 Task: Create new customer invoice with Date Opened: 04-May-23, Select Customer: Trading Post Etc., Terms: Net 15. Make invoice entry for item-1 with Date: 04-May-23, Description: Olaplex No. 5 Bond Maintenance Conditioner (8.5 oz)
, Income Account: Income:Sales, Quantity: 2, Unit Price: 15.99, Sales Tax: Y, Sales Tax Included: N, Tax Table: Sales Tax. Make entry for item-2 with Date: 04-May-23, Description: Modal Long Pajama Set Charcoal Heather Gray Medium
, Income Account: Income:Sales, Quantity: 1, Unit Price: 6.29, Sales Tax: Y, Sales Tax Included: N, Tax Table: Sales Tax. Post Invoice with Post Date: 04-May-23, Post to Accounts: Assets:Accounts Receivable. Pay / Process Payment with Transaction Date: 18-May-23, Amount: 39.8, Transfer Account: Checking Account. Go to 'Print Invoice'. Save a pdf copy of the invoice.
Action: Mouse moved to (164, 29)
Screenshot: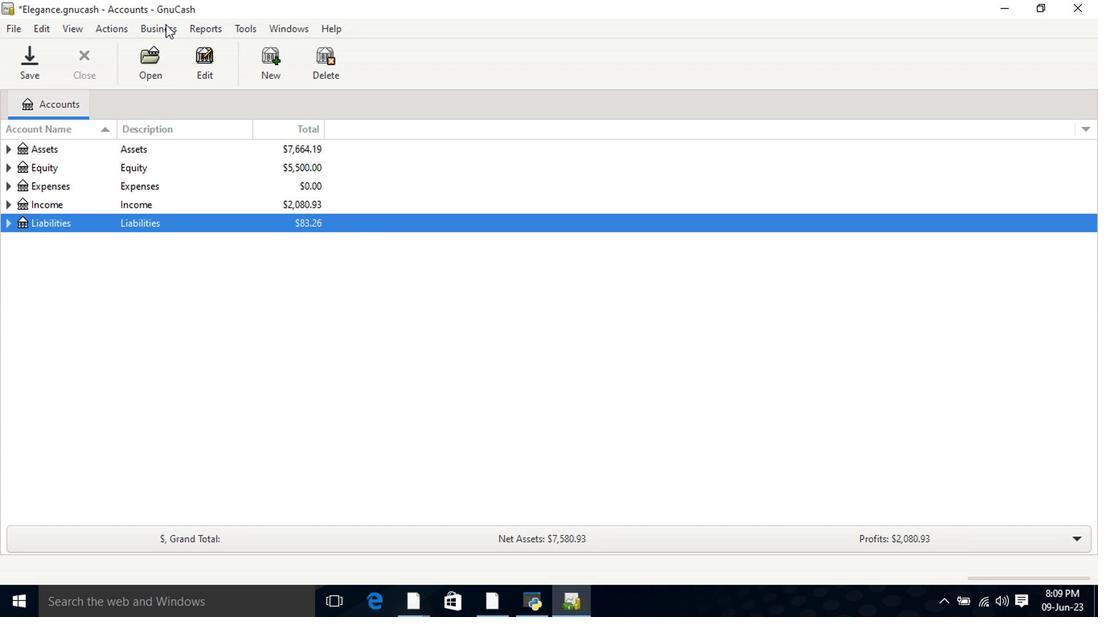 
Action: Mouse pressed left at (164, 29)
Screenshot: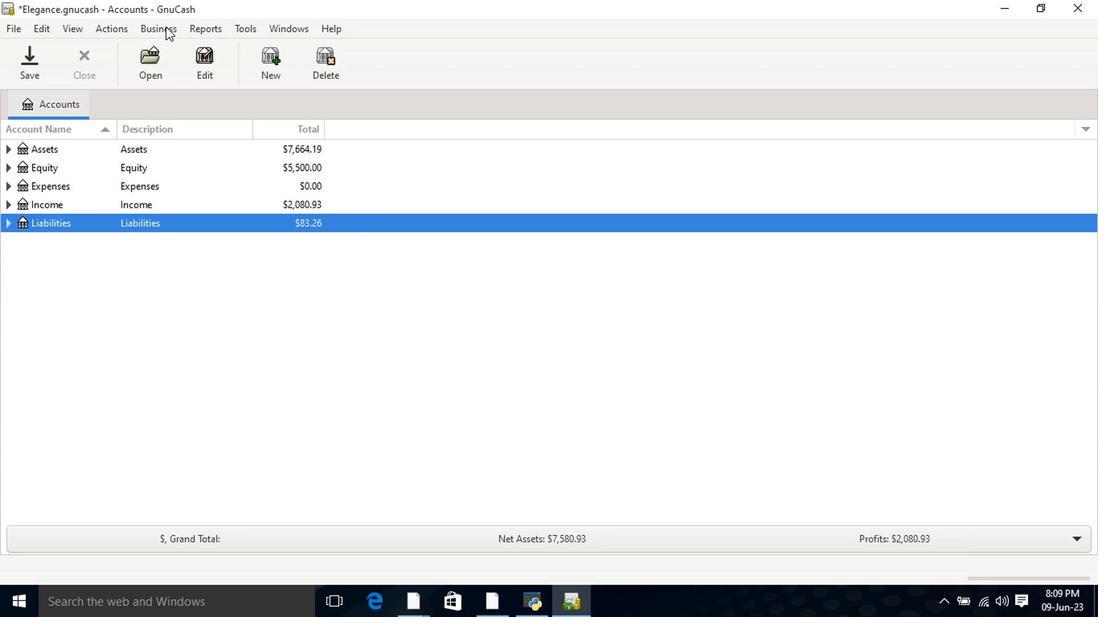 
Action: Mouse moved to (176, 46)
Screenshot: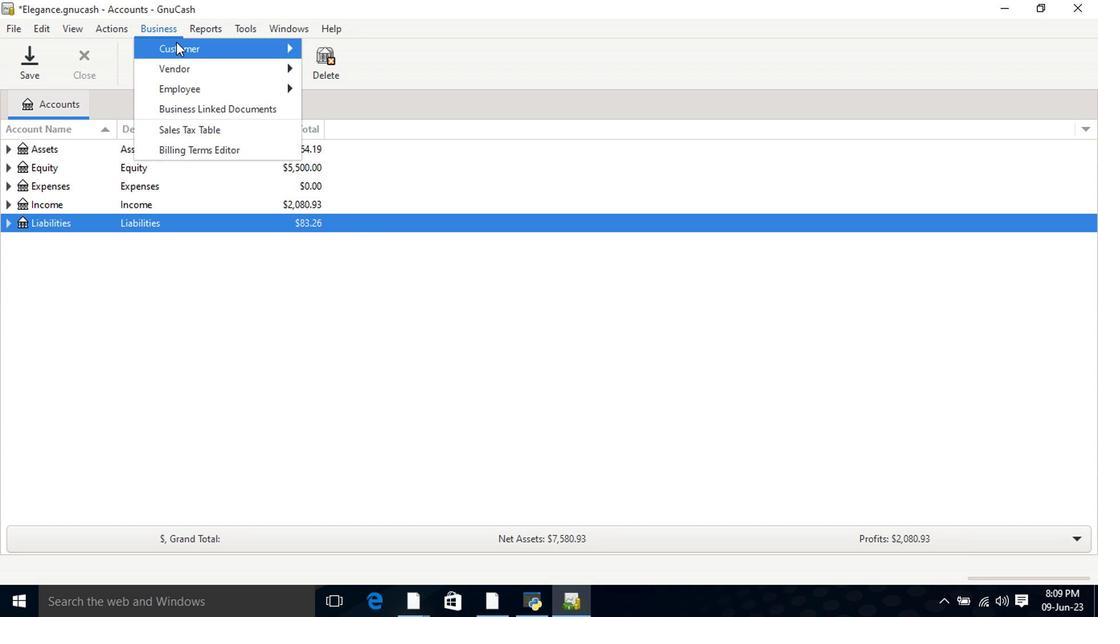 
Action: Mouse pressed left at (176, 46)
Screenshot: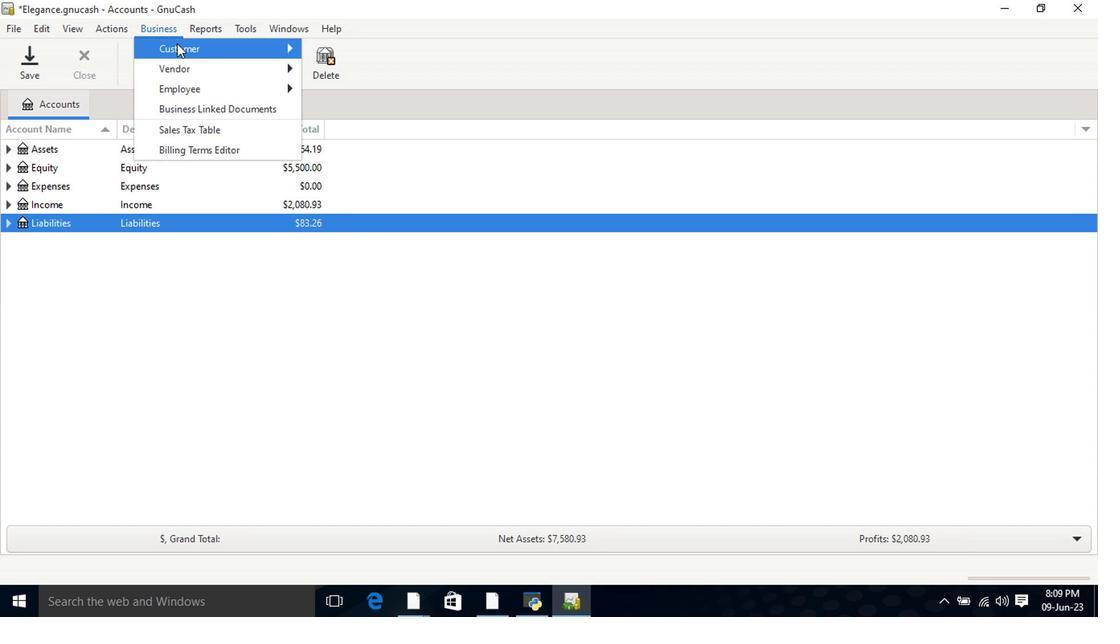 
Action: Mouse moved to (347, 109)
Screenshot: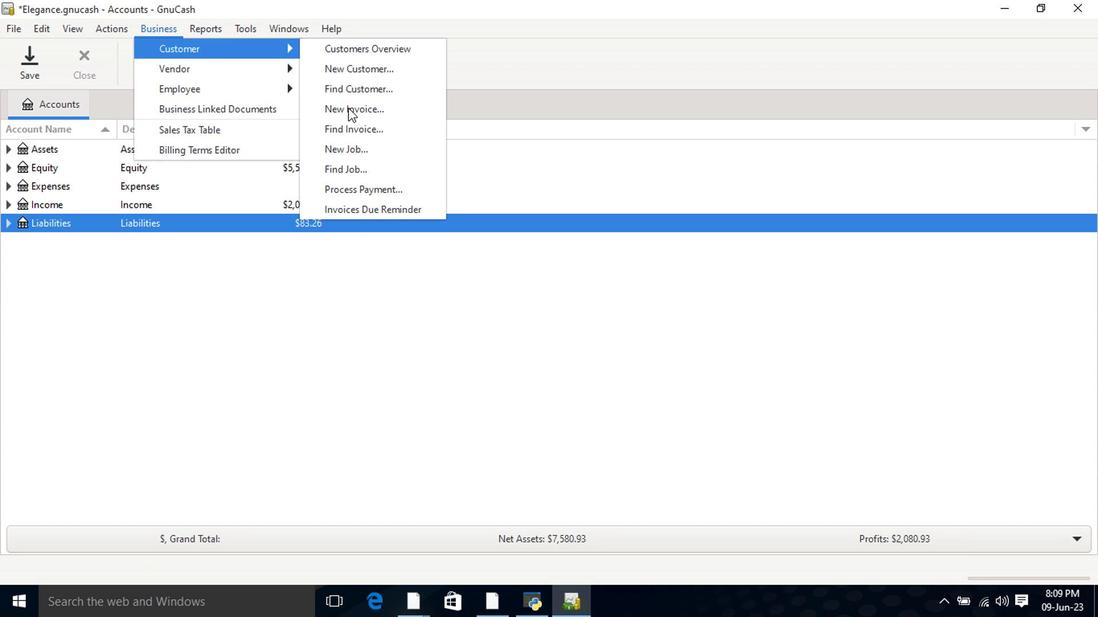 
Action: Mouse pressed left at (347, 109)
Screenshot: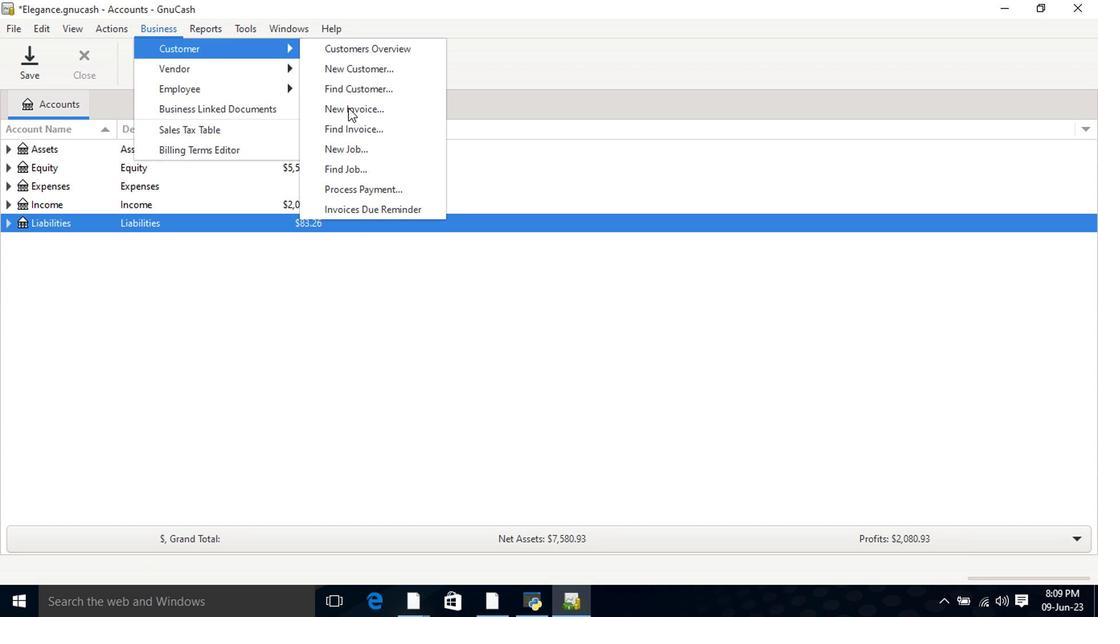 
Action: Mouse moved to (654, 243)
Screenshot: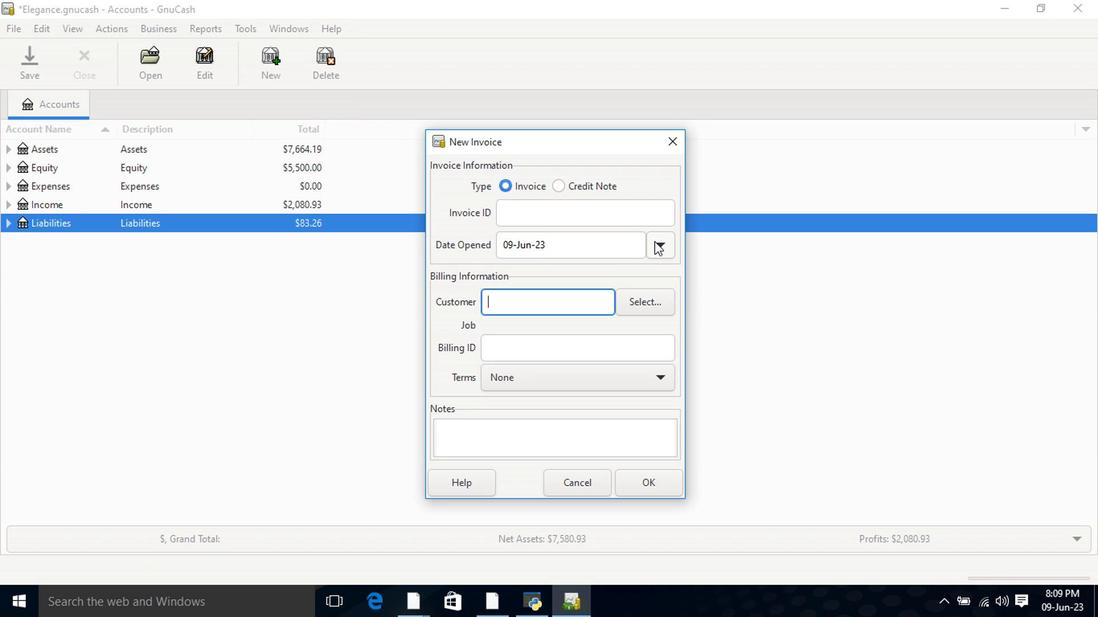 
Action: Mouse pressed left at (654, 243)
Screenshot: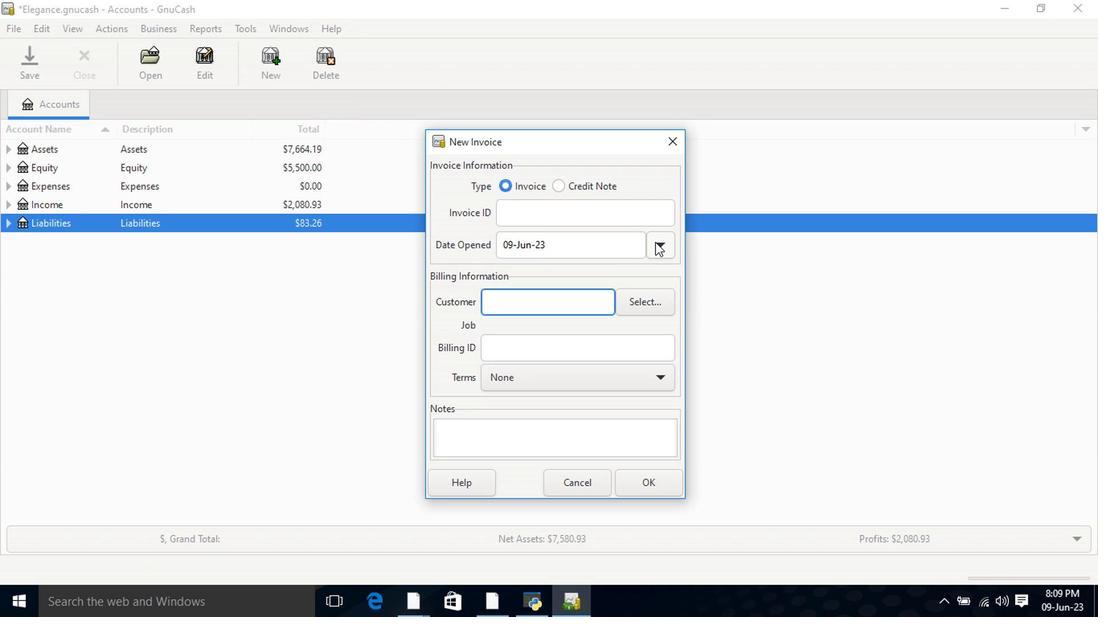 
Action: Mouse moved to (532, 272)
Screenshot: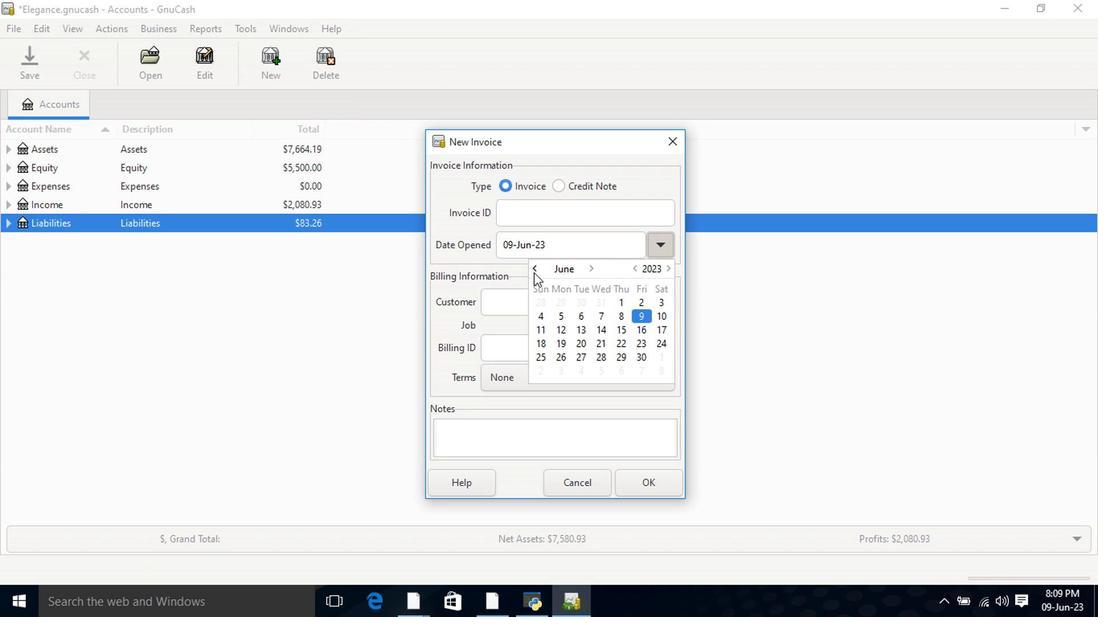 
Action: Mouse pressed left at (532, 272)
Screenshot: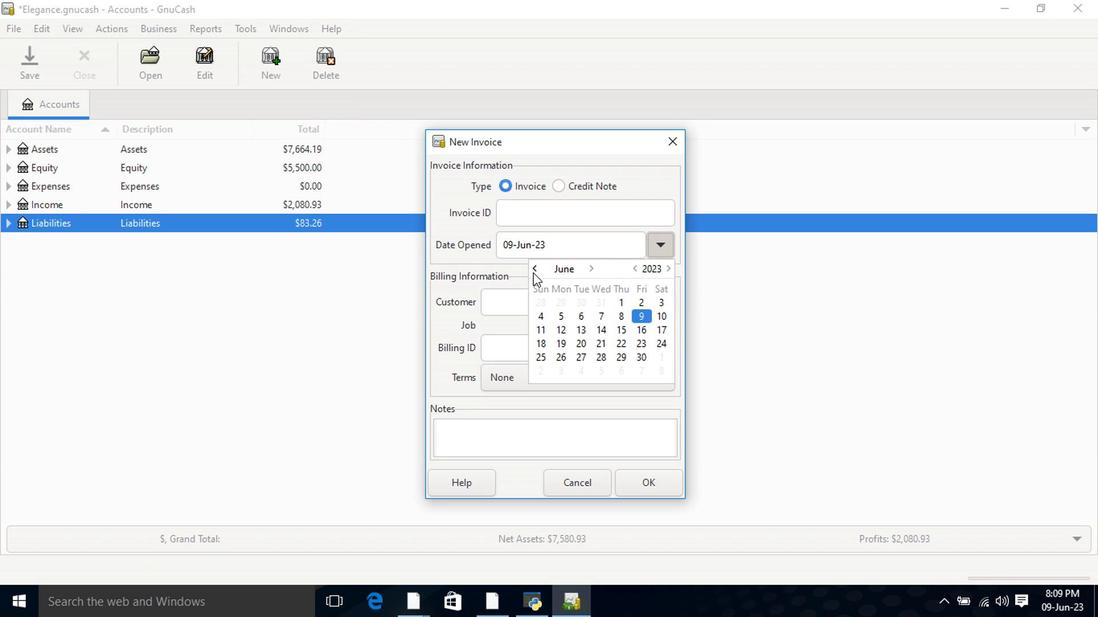 
Action: Mouse moved to (614, 301)
Screenshot: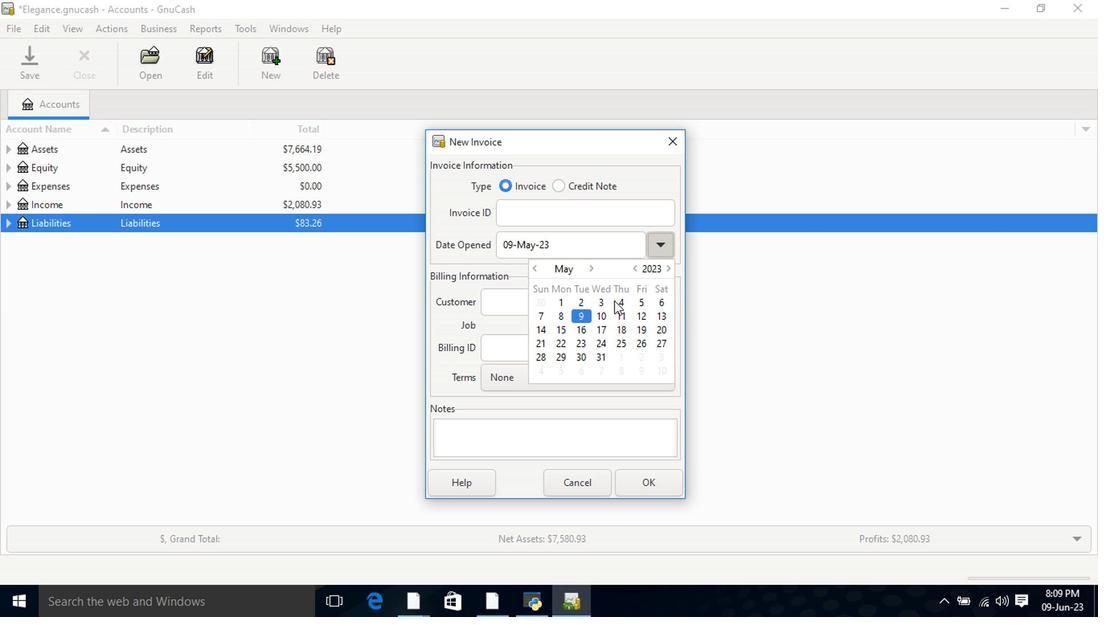 
Action: Mouse pressed left at (614, 301)
Screenshot: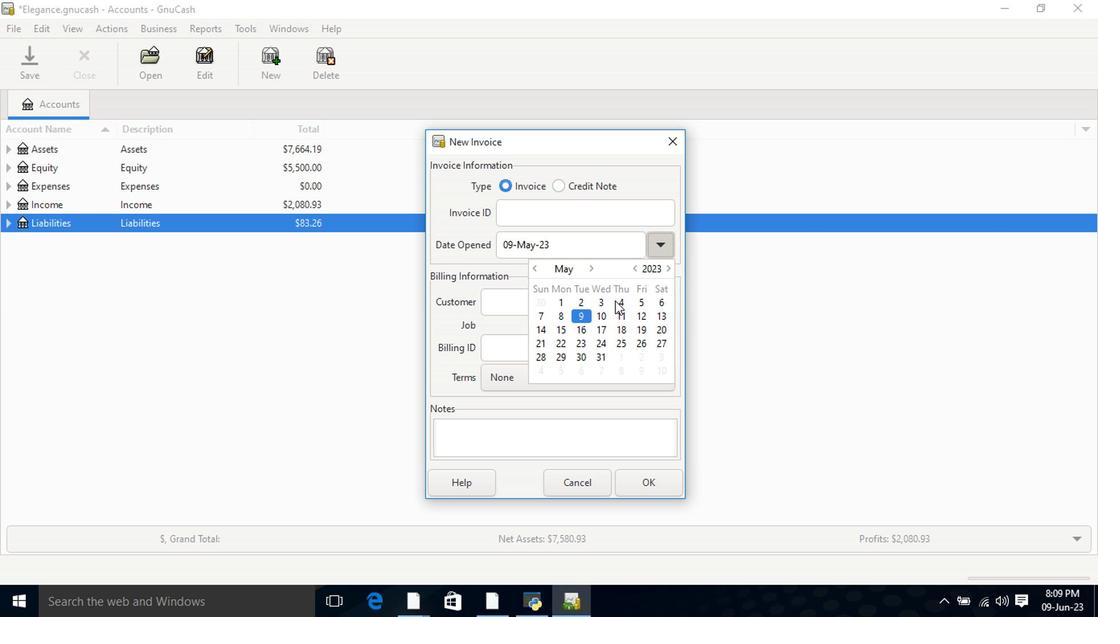 
Action: Mouse pressed left at (614, 301)
Screenshot: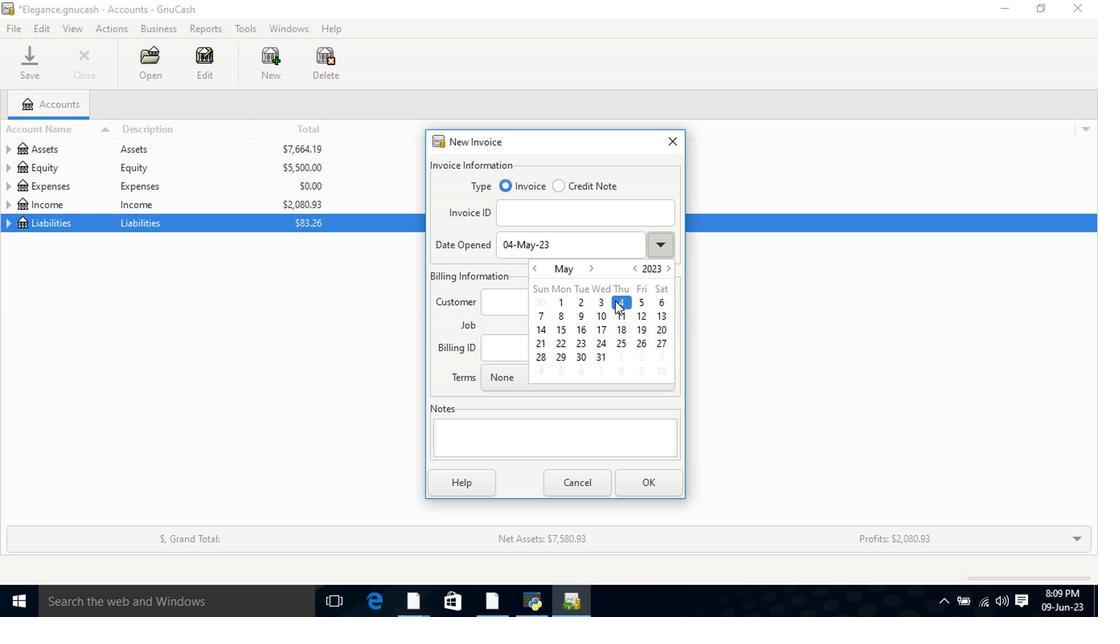 
Action: Mouse moved to (567, 307)
Screenshot: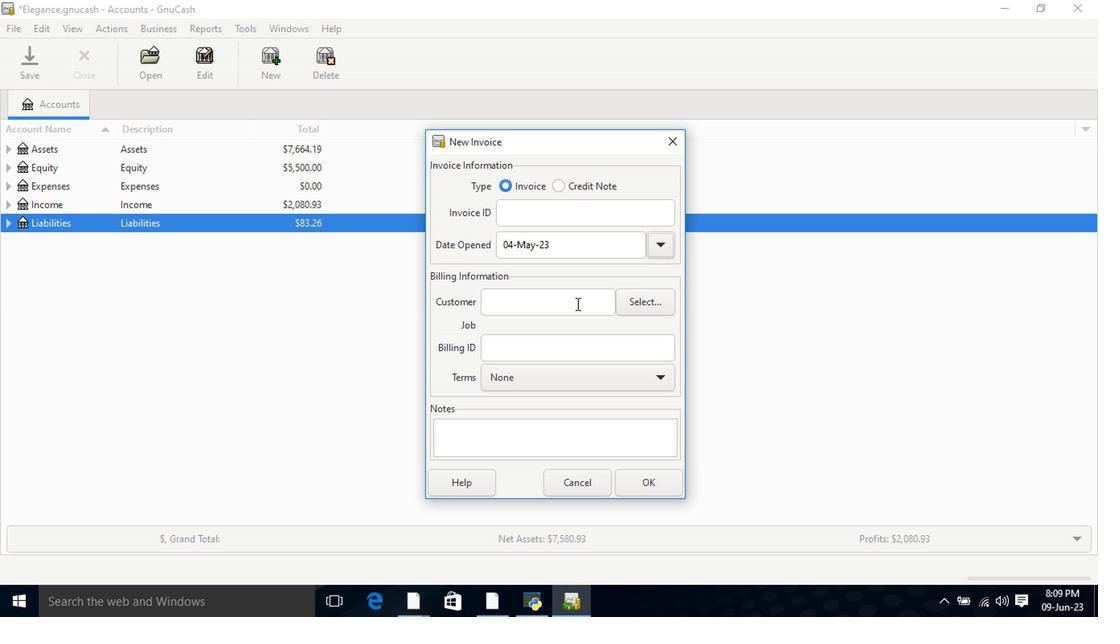 
Action: Mouse pressed left at (567, 307)
Screenshot: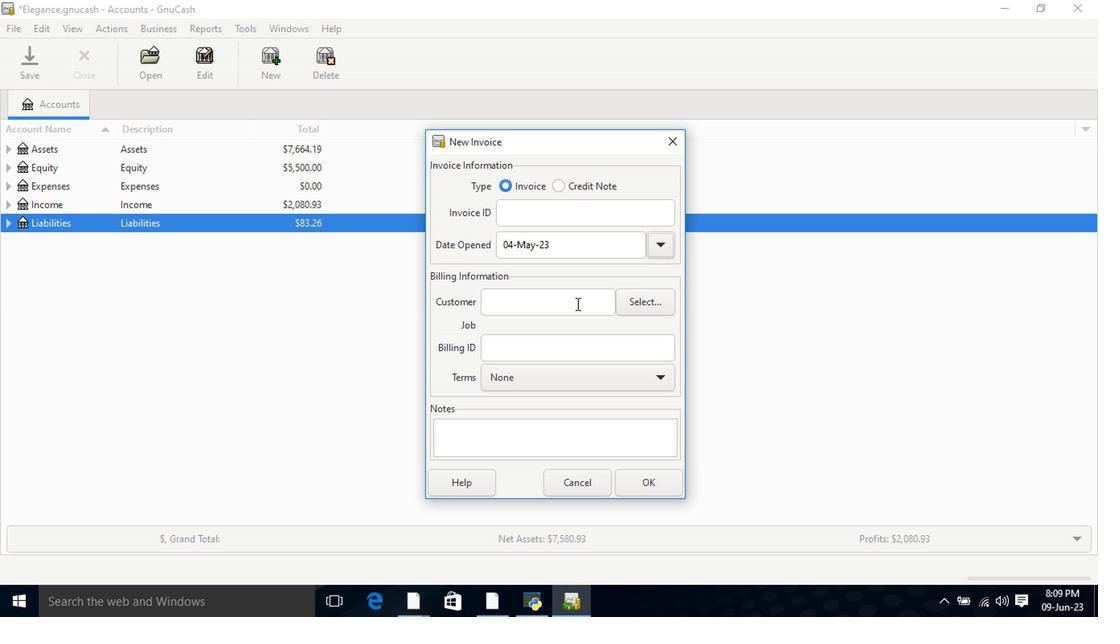 
Action: Key pressed <Key.shift>Tra
Screenshot: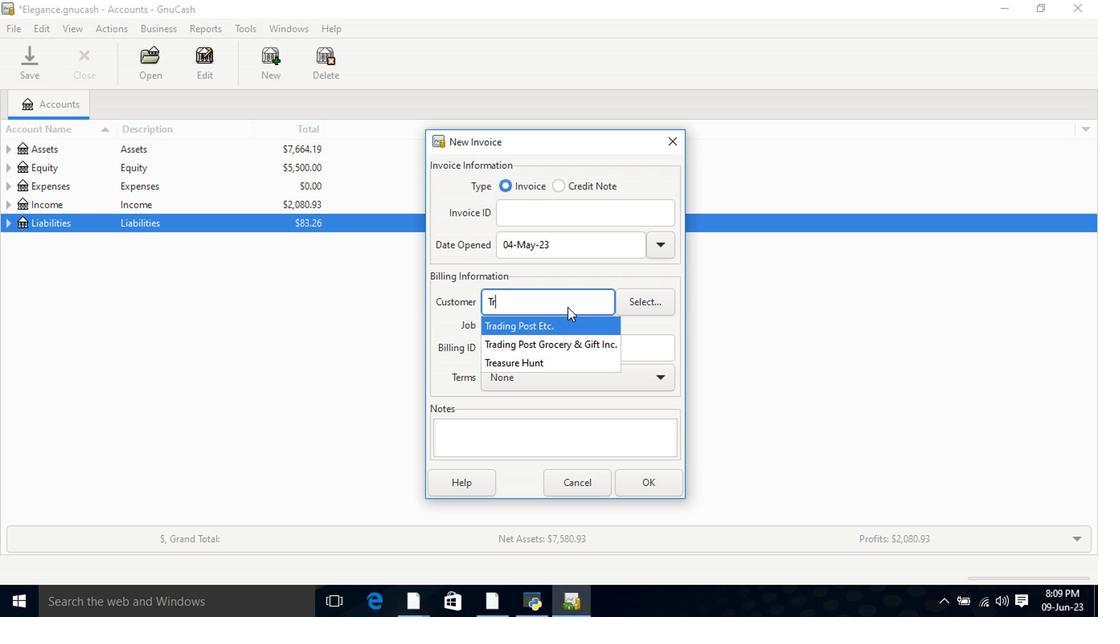
Action: Mouse moved to (560, 320)
Screenshot: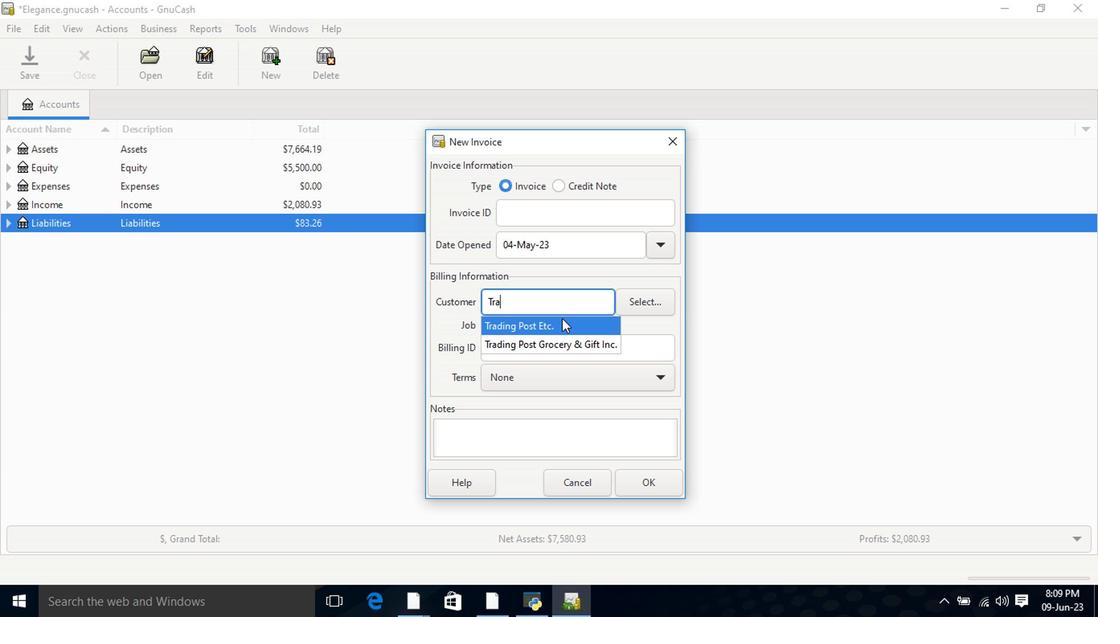 
Action: Mouse pressed left at (560, 320)
Screenshot: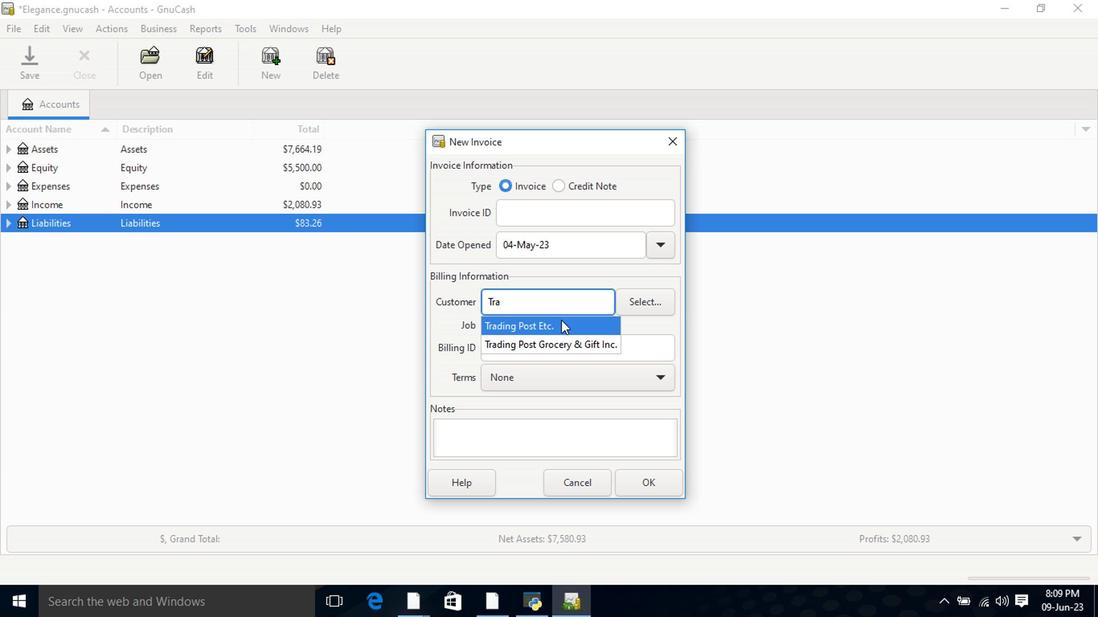 
Action: Mouse moved to (545, 389)
Screenshot: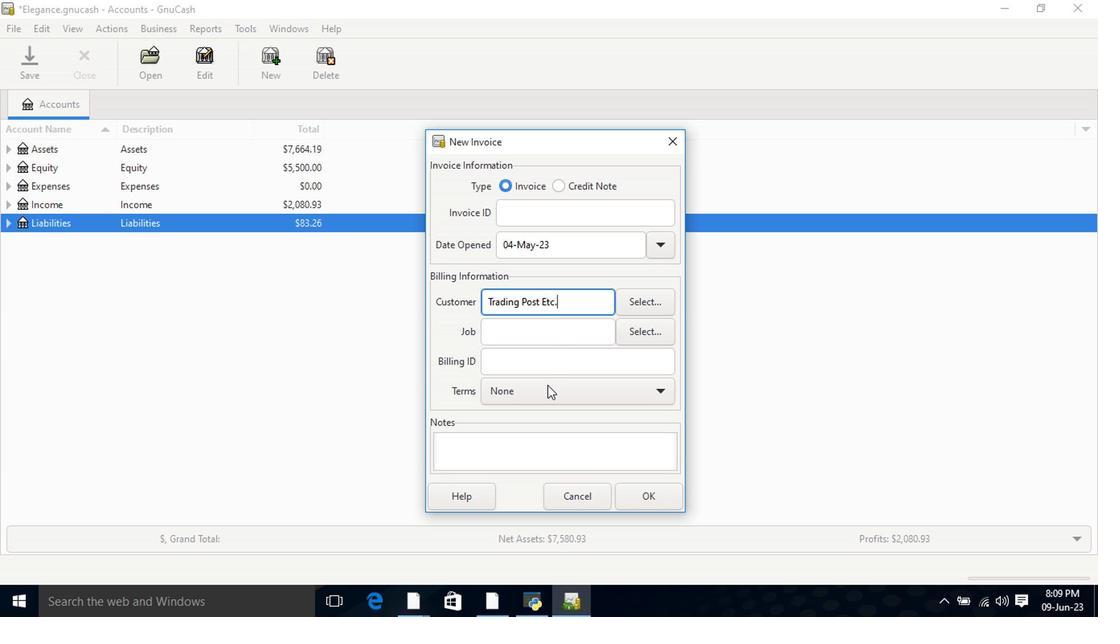 
Action: Mouse pressed left at (545, 389)
Screenshot: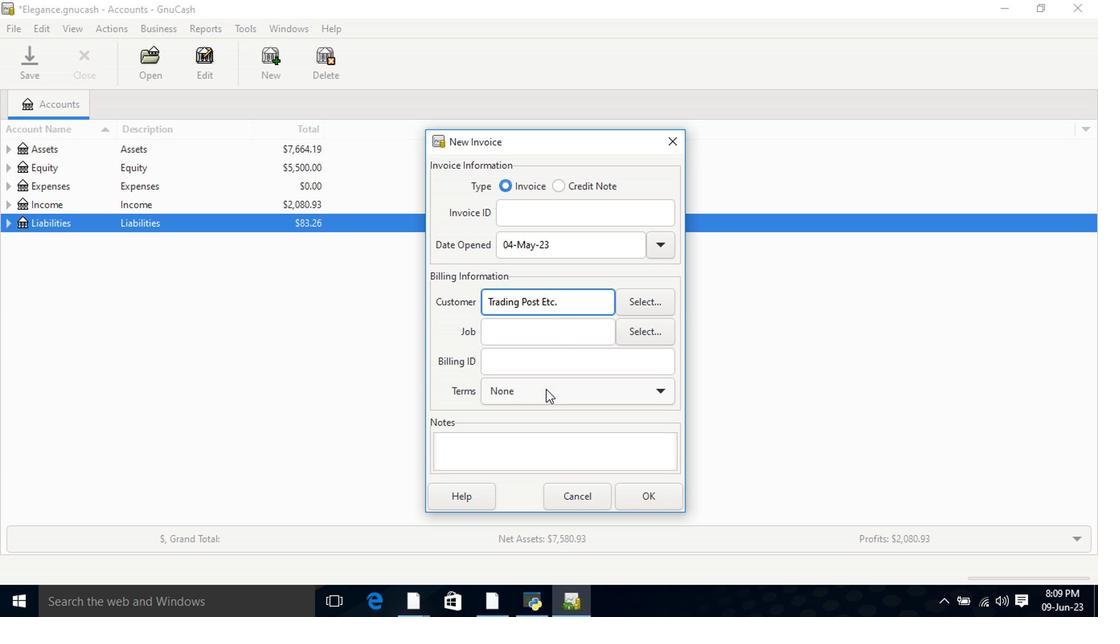 
Action: Mouse moved to (541, 415)
Screenshot: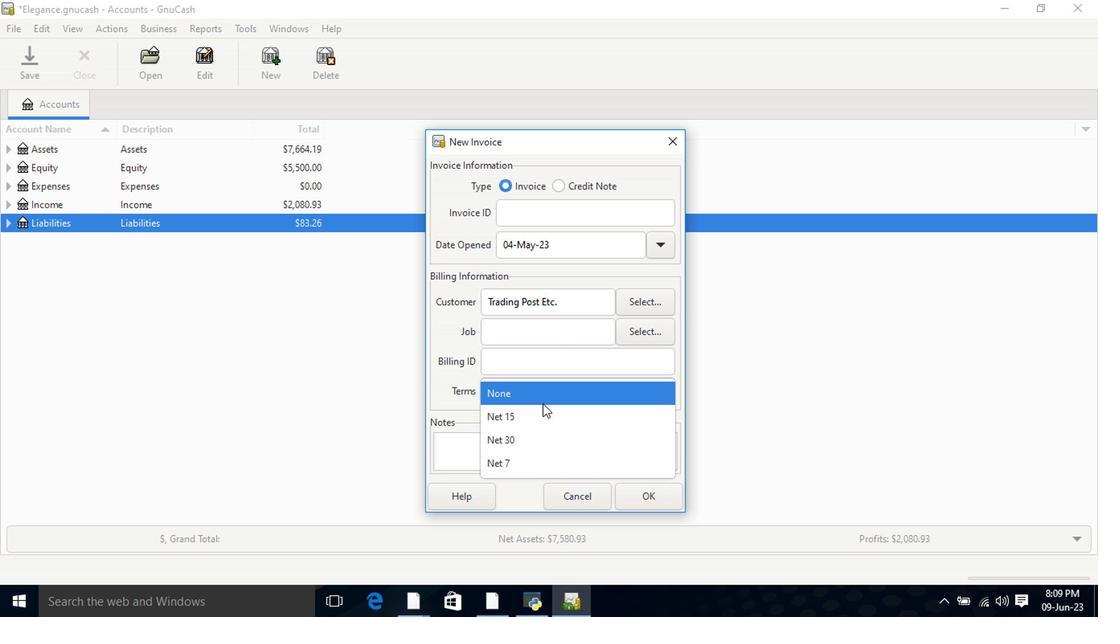 
Action: Mouse pressed left at (541, 415)
Screenshot: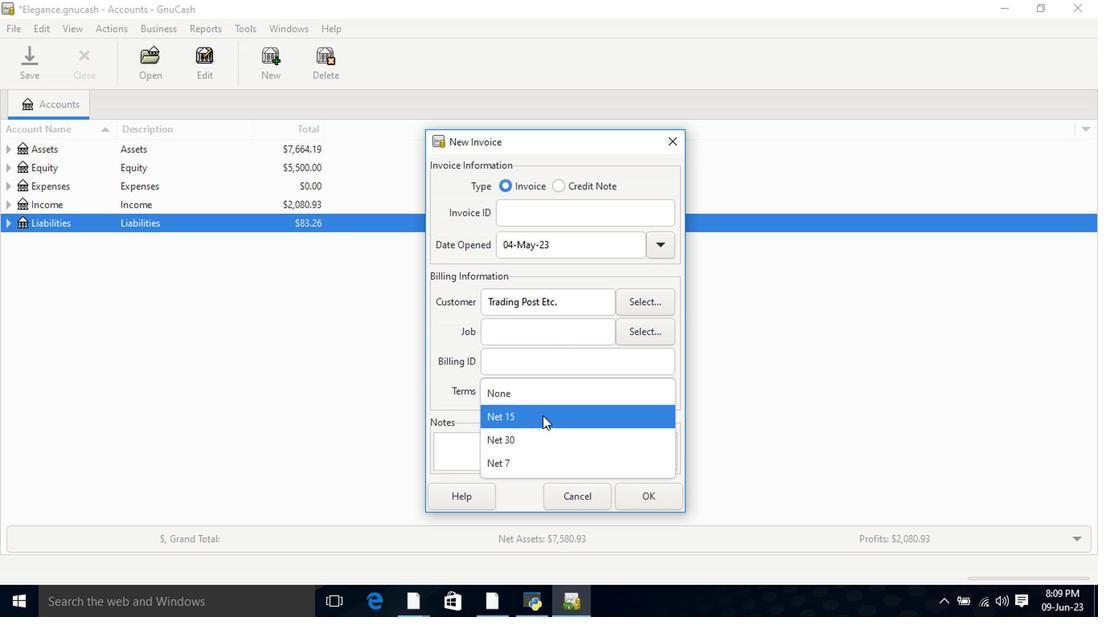 
Action: Mouse moved to (633, 498)
Screenshot: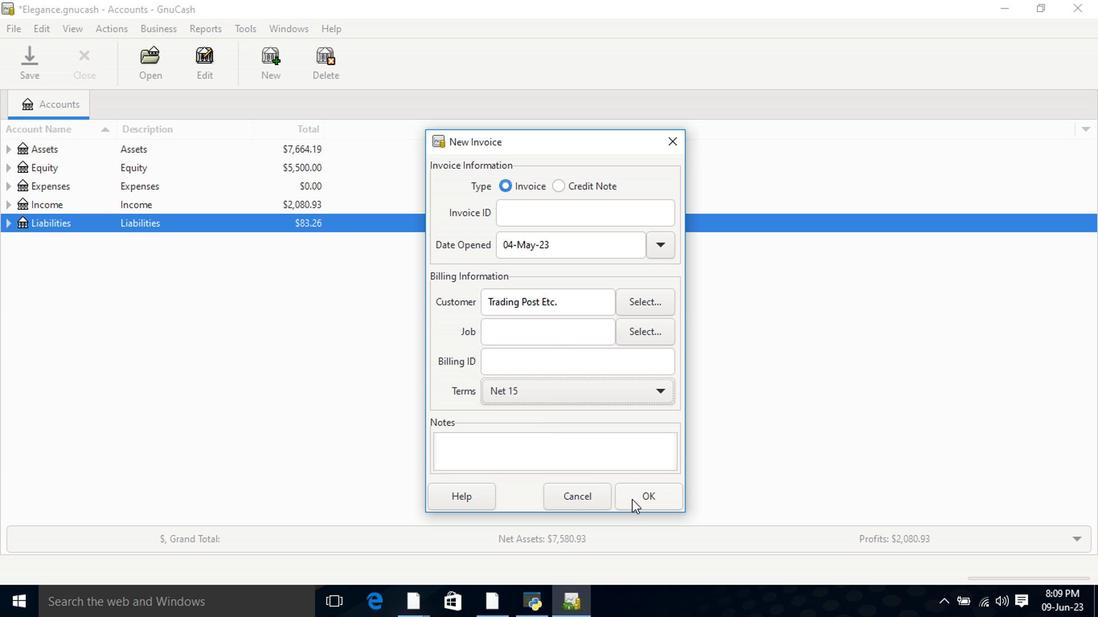 
Action: Mouse pressed left at (633, 498)
Screenshot: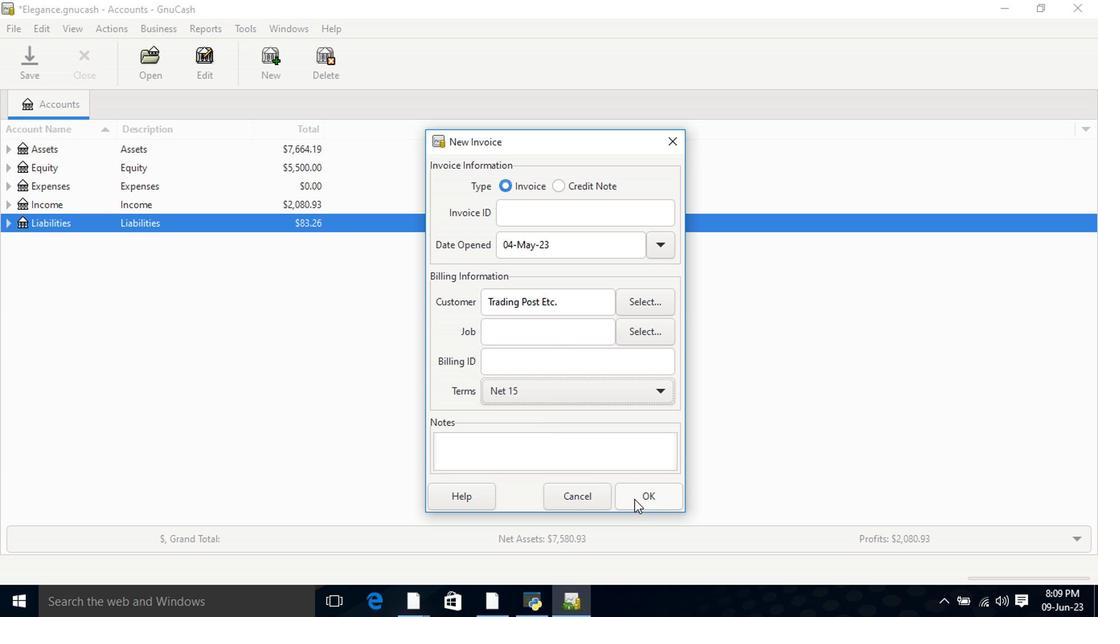 
Action: Mouse moved to (70, 314)
Screenshot: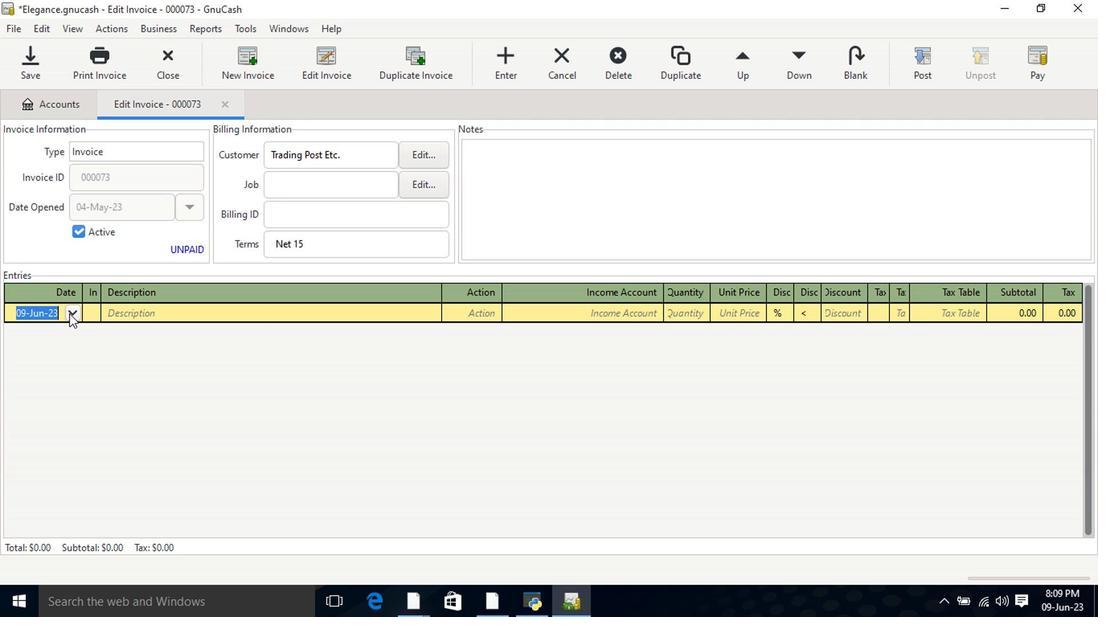
Action: Mouse pressed left at (70, 314)
Screenshot: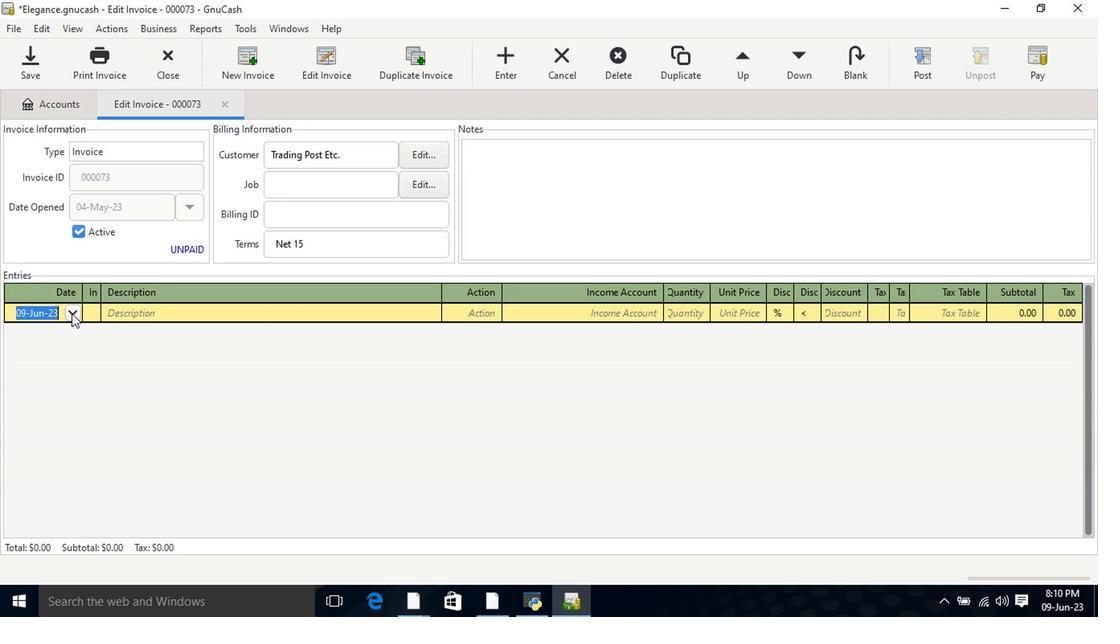 
Action: Mouse moved to (13, 337)
Screenshot: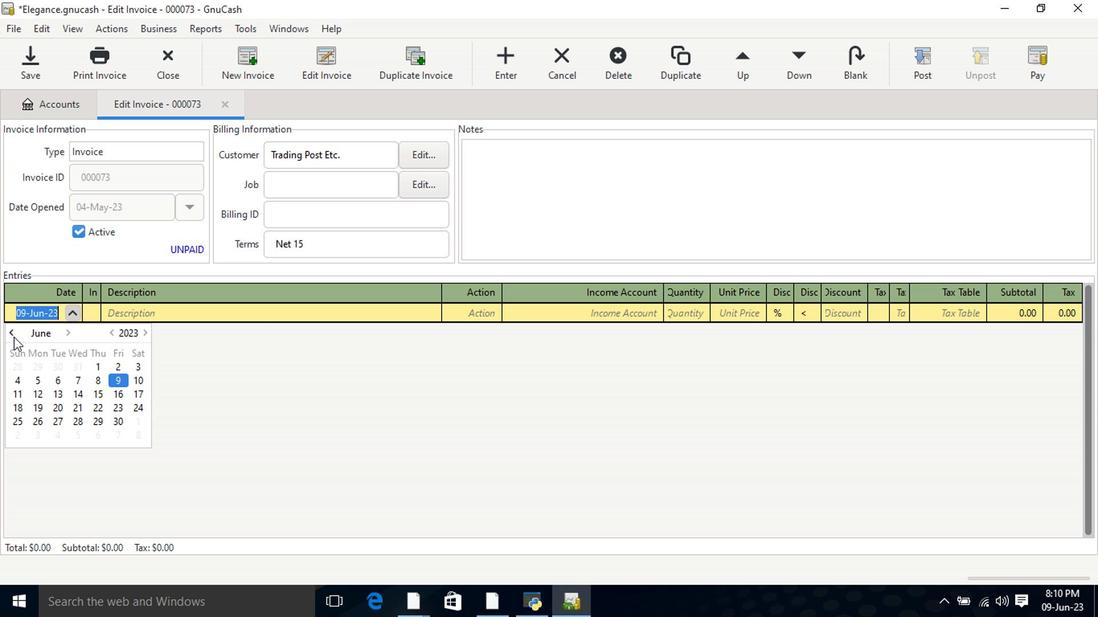 
Action: Mouse pressed left at (13, 337)
Screenshot: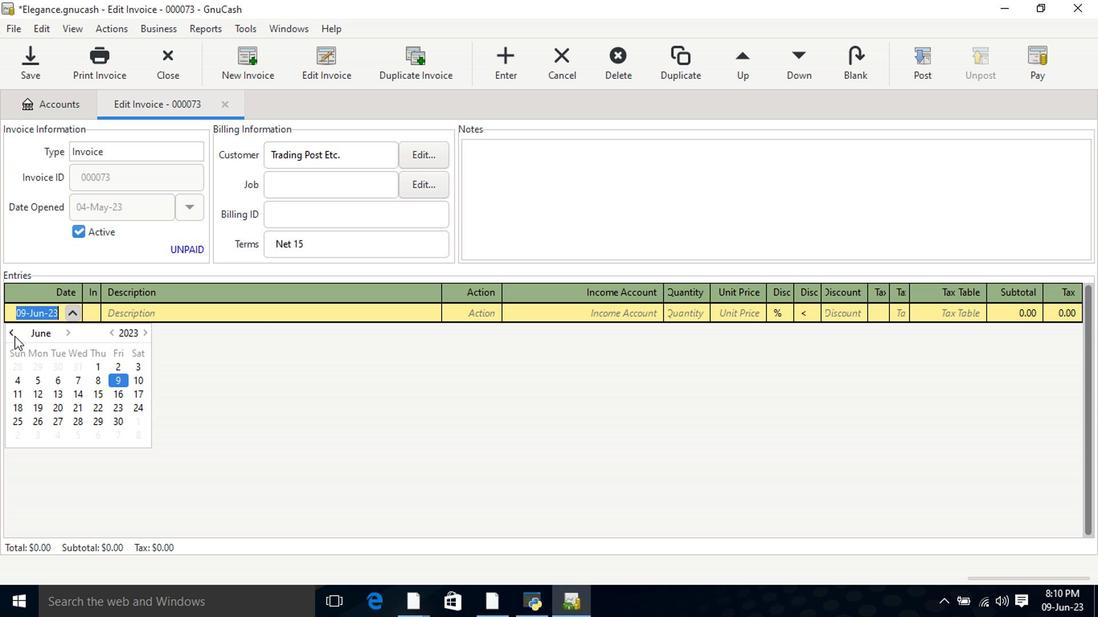 
Action: Mouse moved to (98, 367)
Screenshot: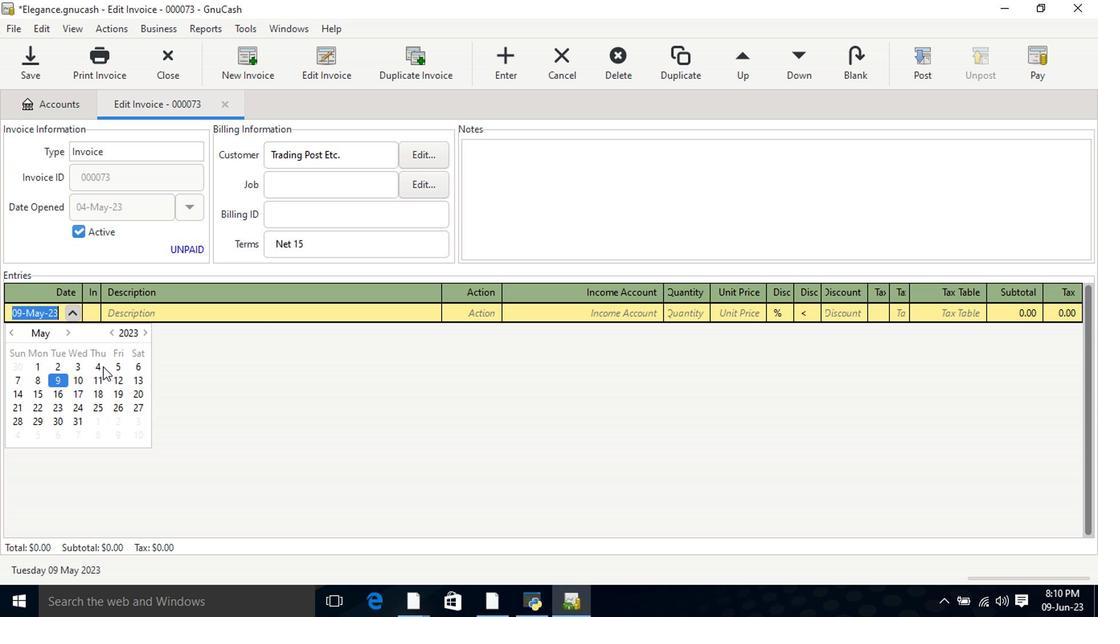 
Action: Mouse pressed left at (98, 367)
Screenshot: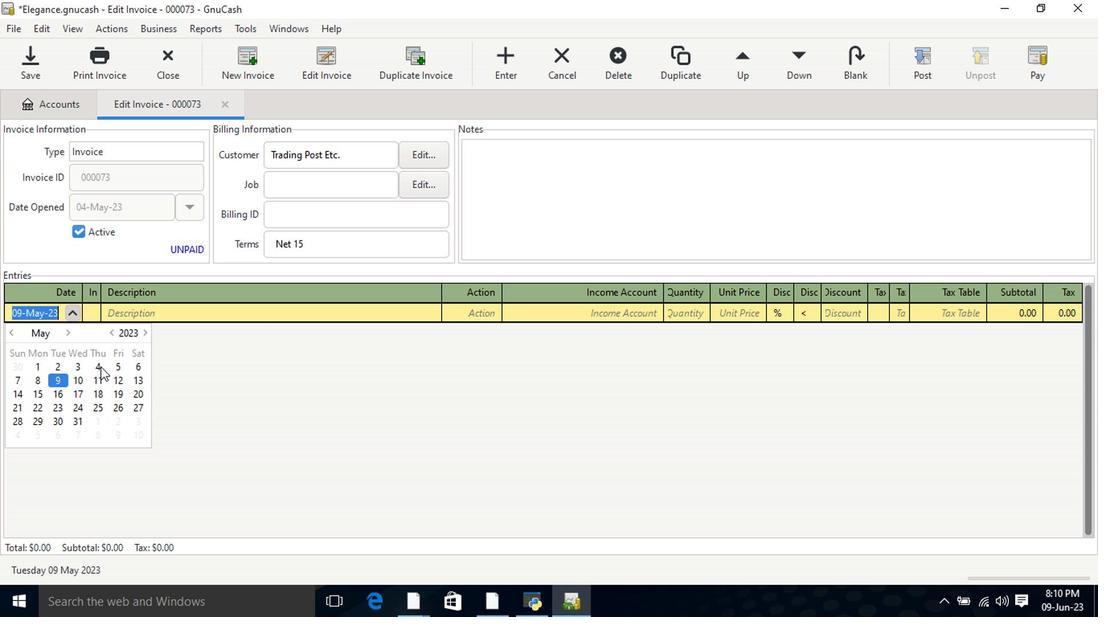 
Action: Mouse pressed left at (98, 367)
Screenshot: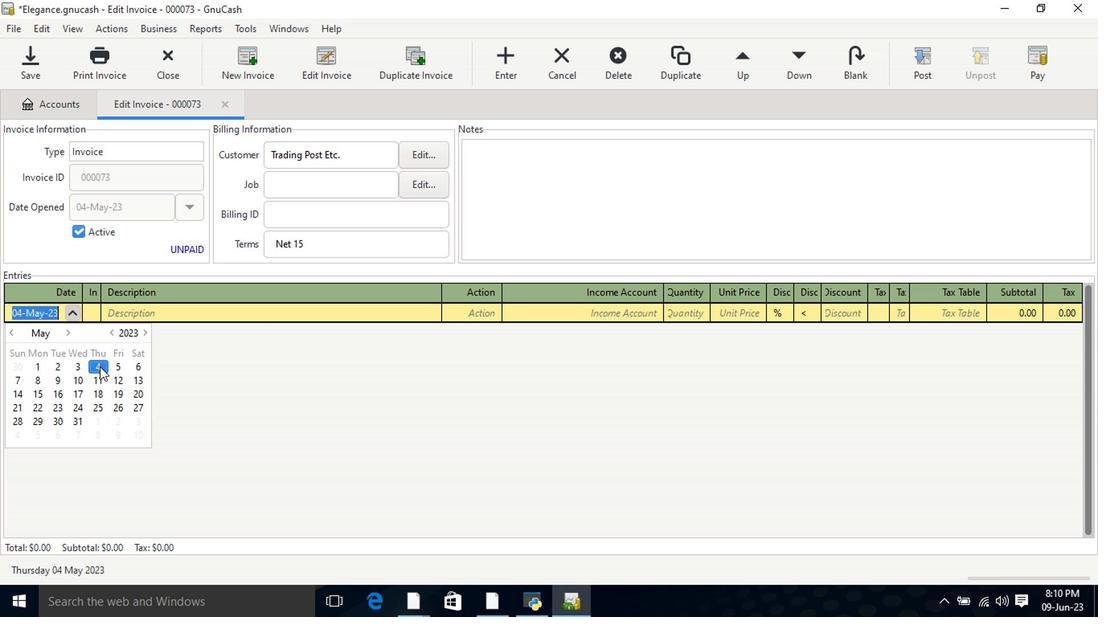 
Action: Mouse moved to (145, 312)
Screenshot: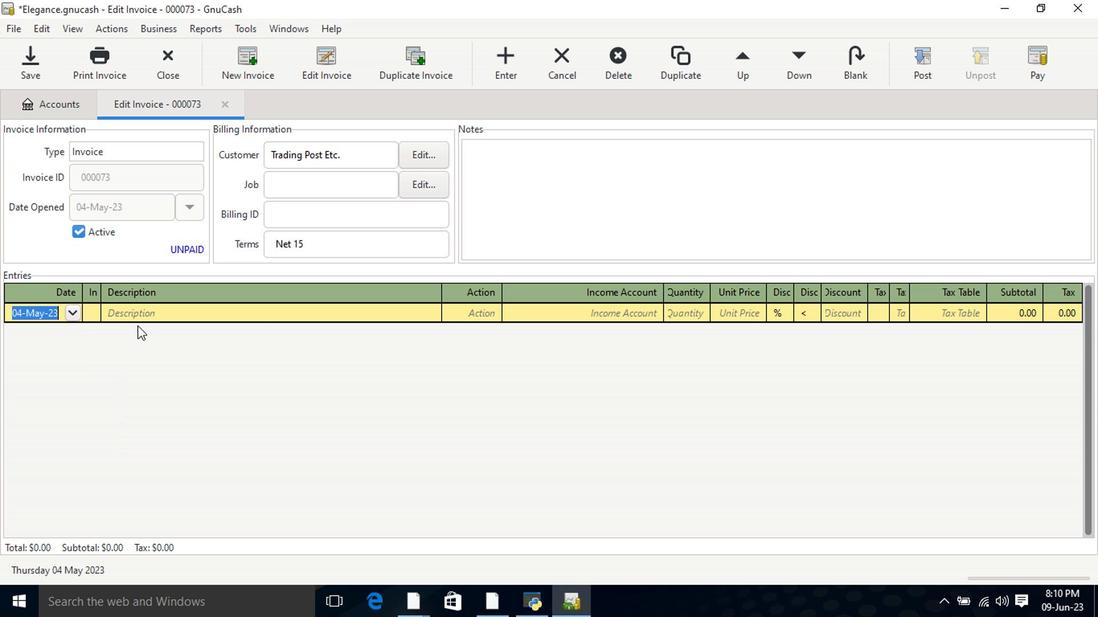 
Action: Mouse pressed left at (145, 312)
Screenshot: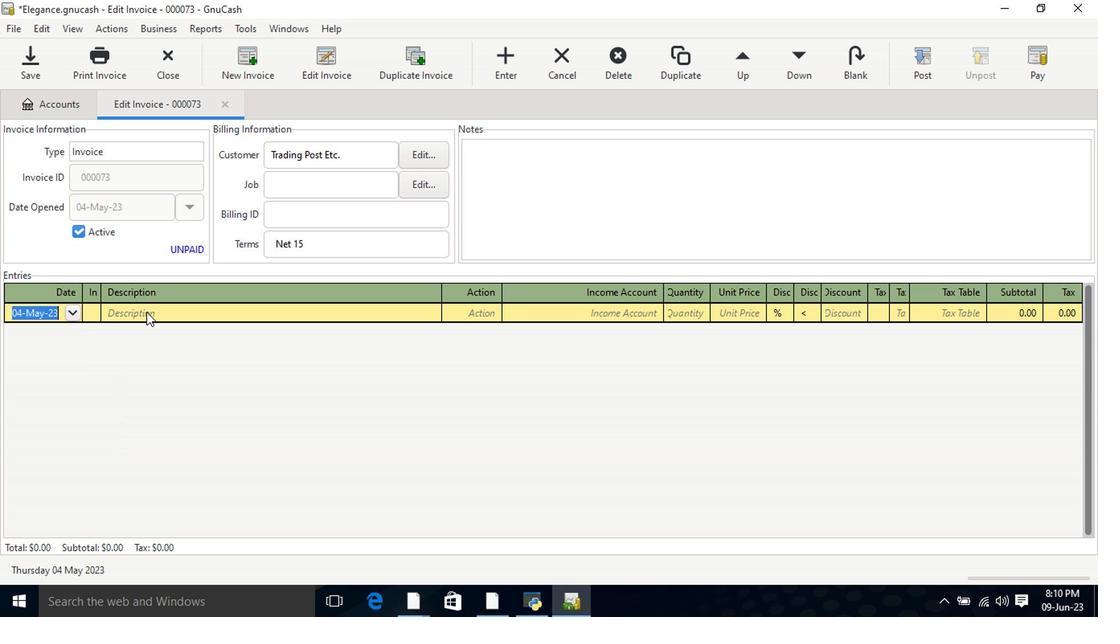 
Action: Key pressed <Key.shift>Olaplex<Key.space><Key.shift>No.5<Key.space><Key.shift>Bond<Key.tab>2<Key.tab><Key.tab>
Screenshot: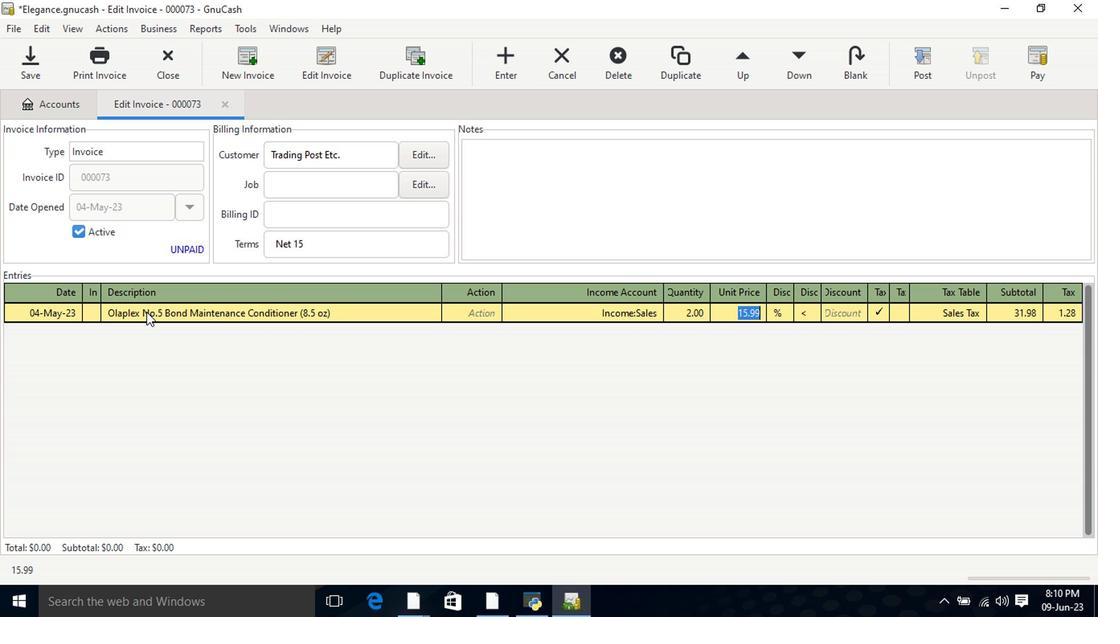 
Action: Mouse moved to (815, 295)
Screenshot: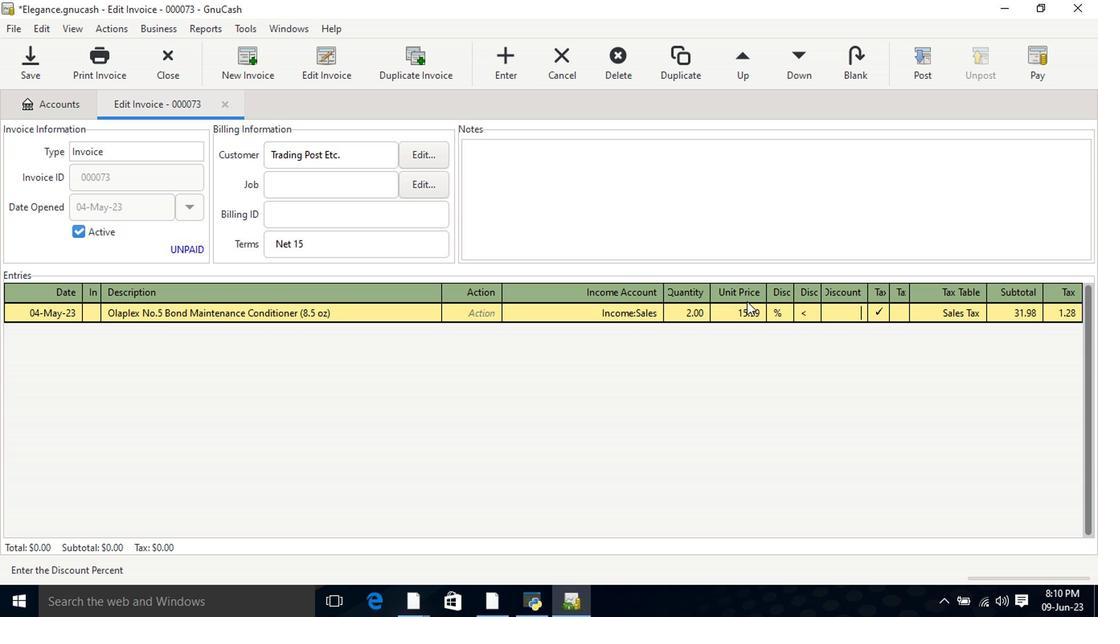 
Action: Key pressed <Key.tab>
Screenshot: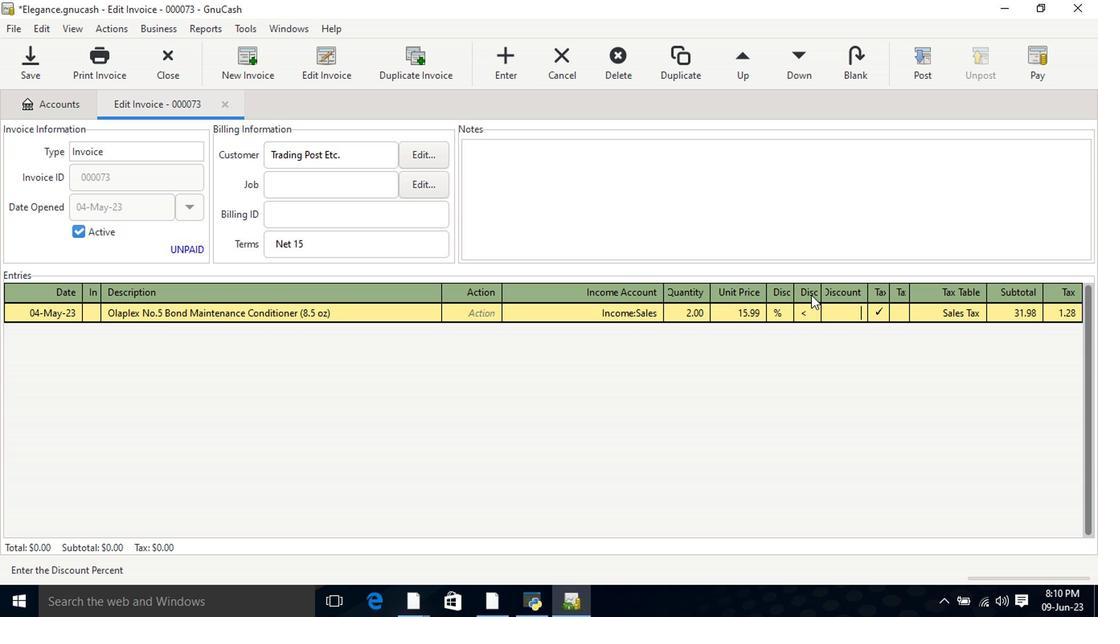 
Action: Mouse moved to (815, 294)
Screenshot: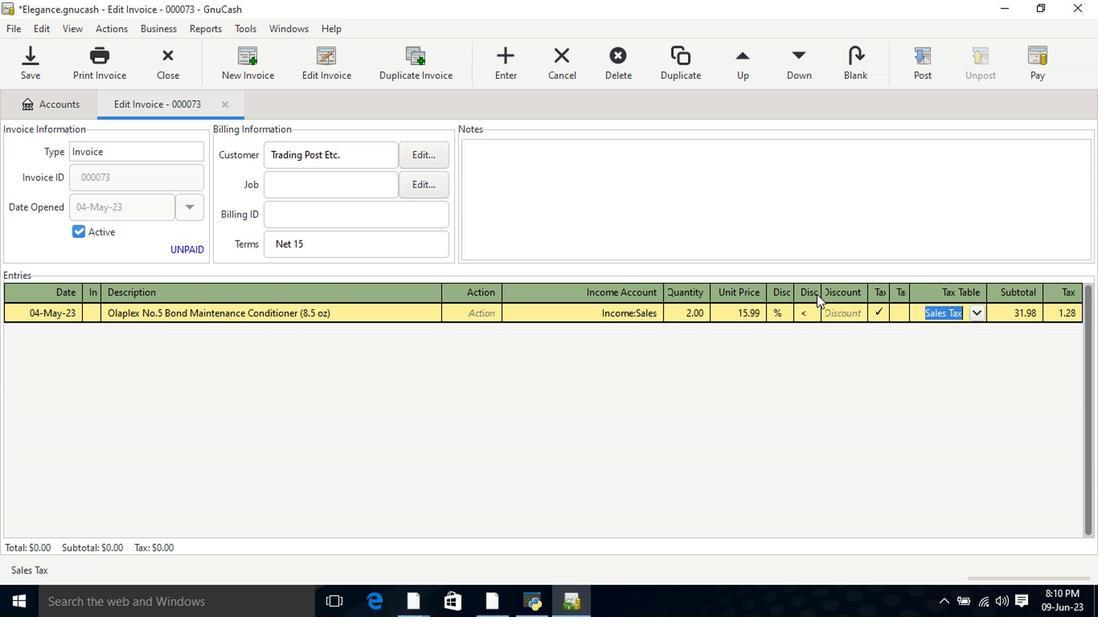 
Action: Key pressed <Key.tab><Key.tab><Key.shift>Modal<Key.space><Key.shift>Long<Key.space><Key.shift>Pajama<Key.space><Key.shift>Set<Key.space><Key.shift>Charcoal<Key.space><Key.tab>1<Key.tab>6.29<Key.tab>
Screenshot: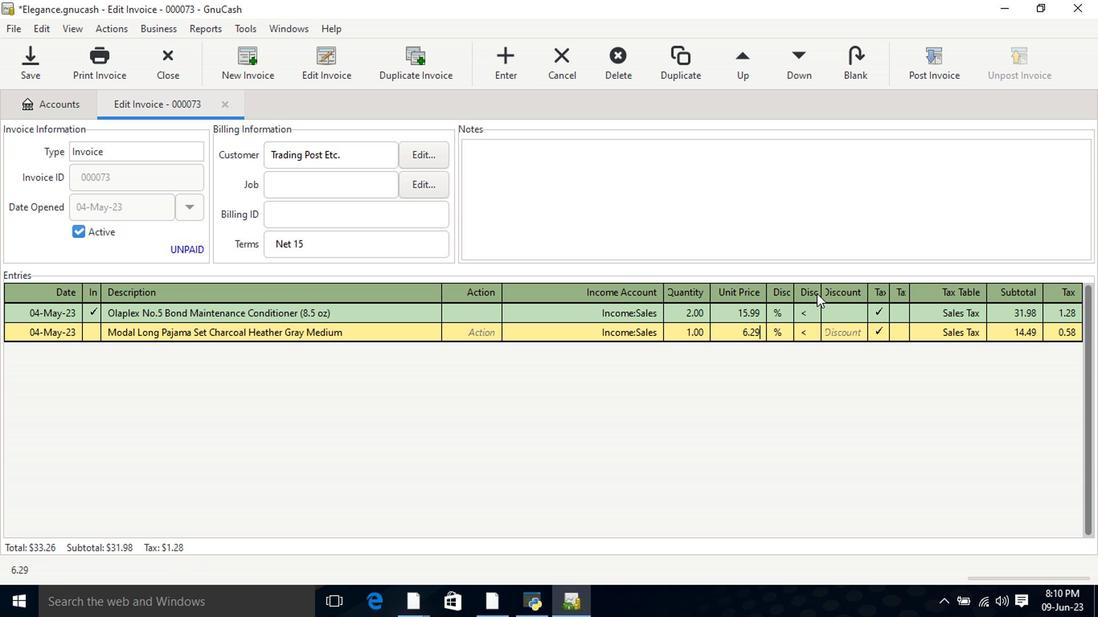 
Action: Mouse moved to (900, 333)
Screenshot: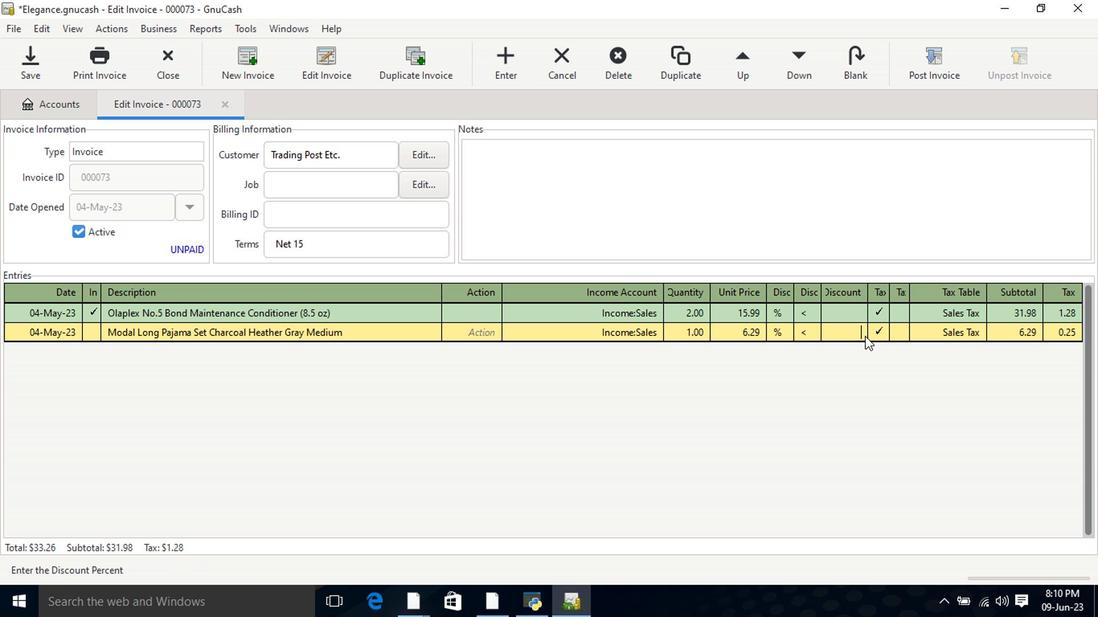 
Action: Key pressed <Key.tab>
Screenshot: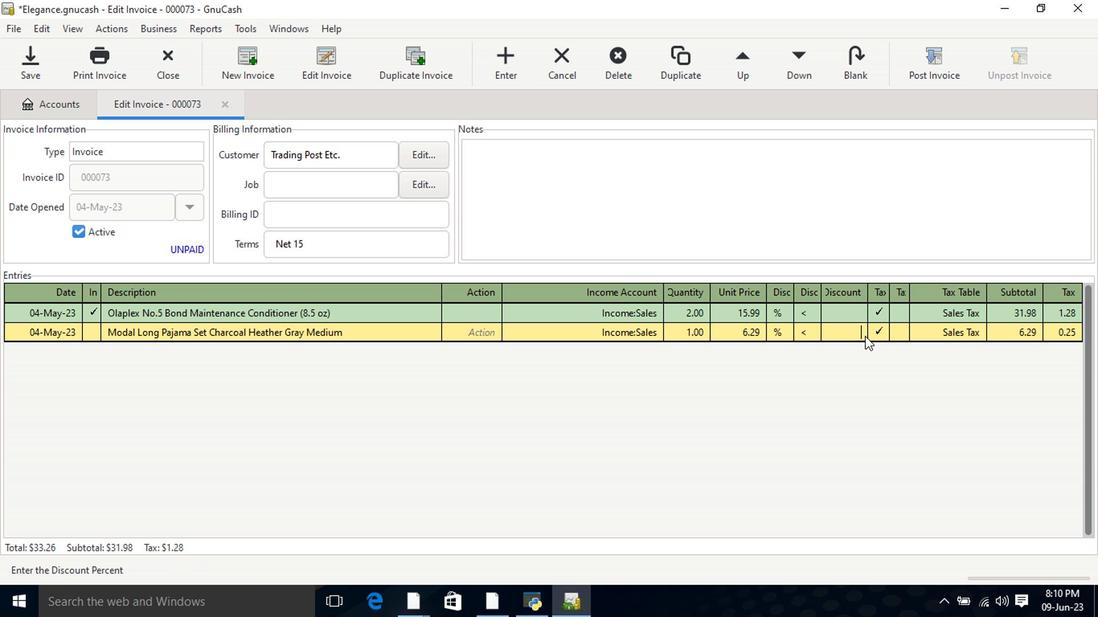 
Action: Mouse moved to (912, 328)
Screenshot: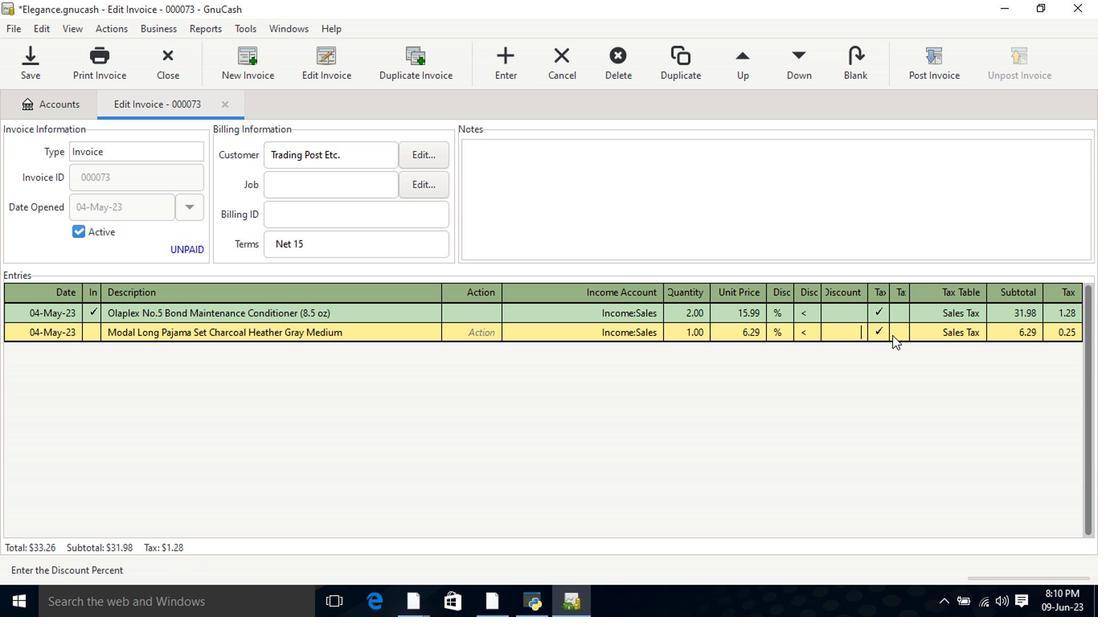 
Action: Key pressed <Key.tab>
Screenshot: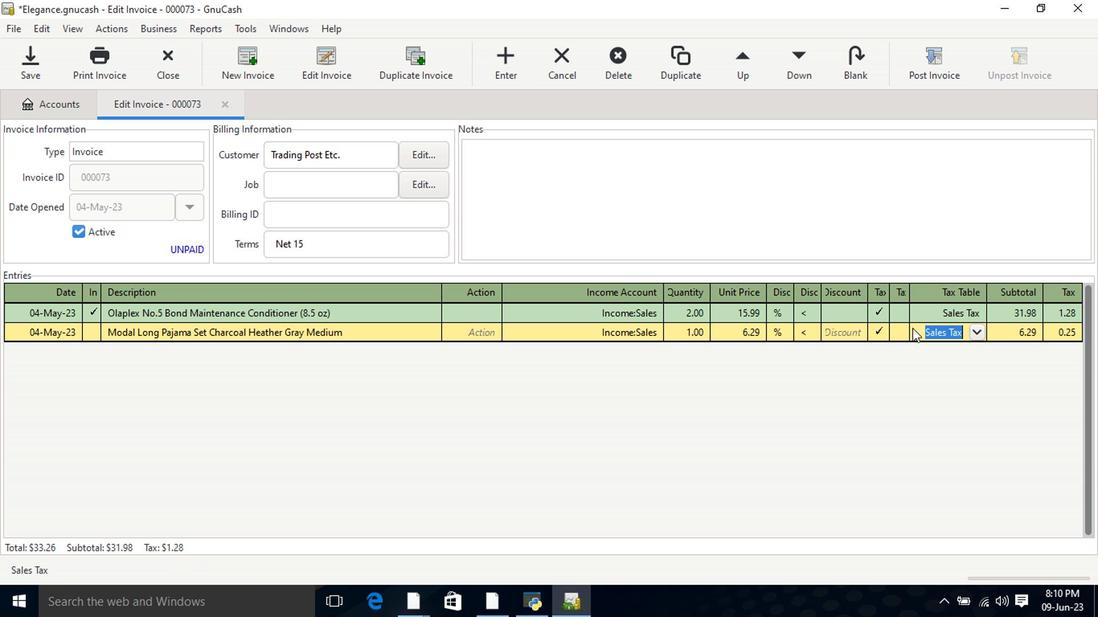 
Action: Mouse moved to (932, 70)
Screenshot: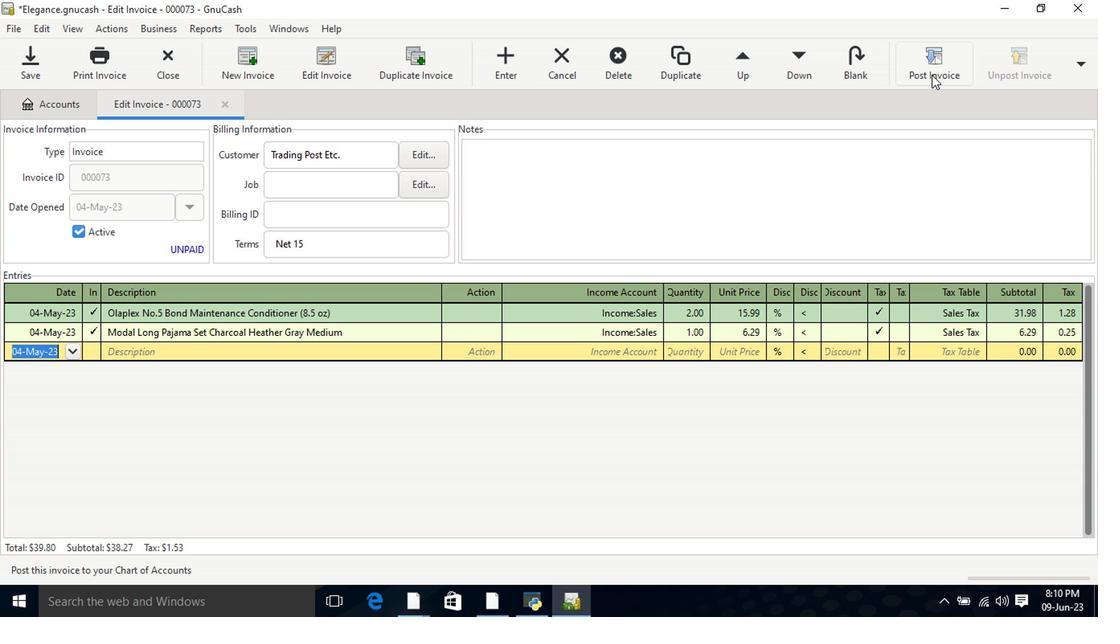 
Action: Mouse pressed left at (932, 70)
Screenshot: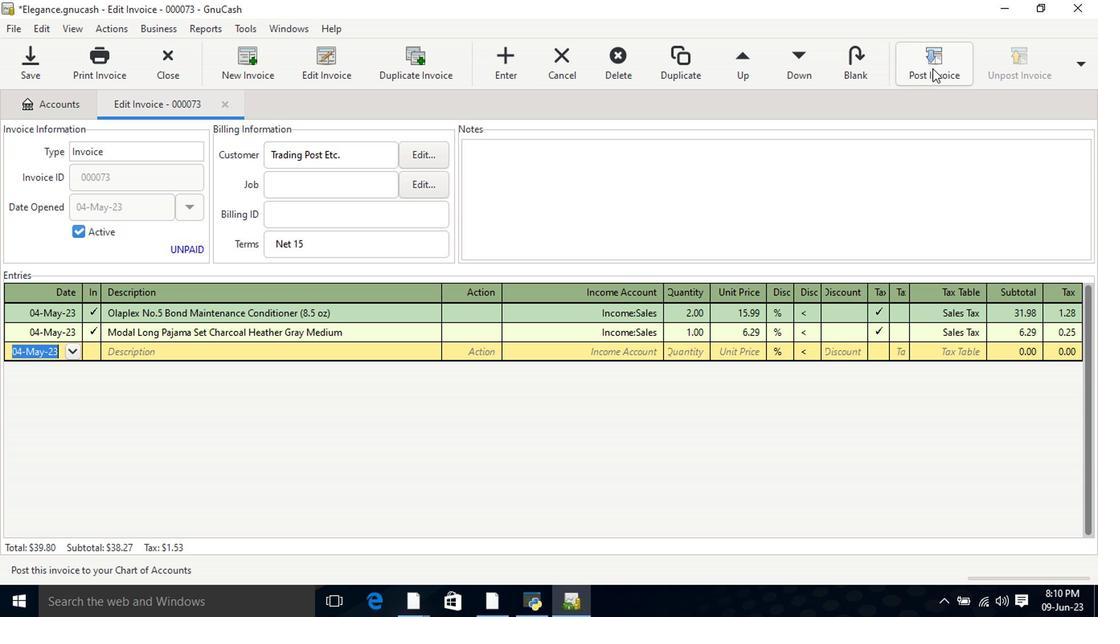 
Action: Mouse moved to (688, 269)
Screenshot: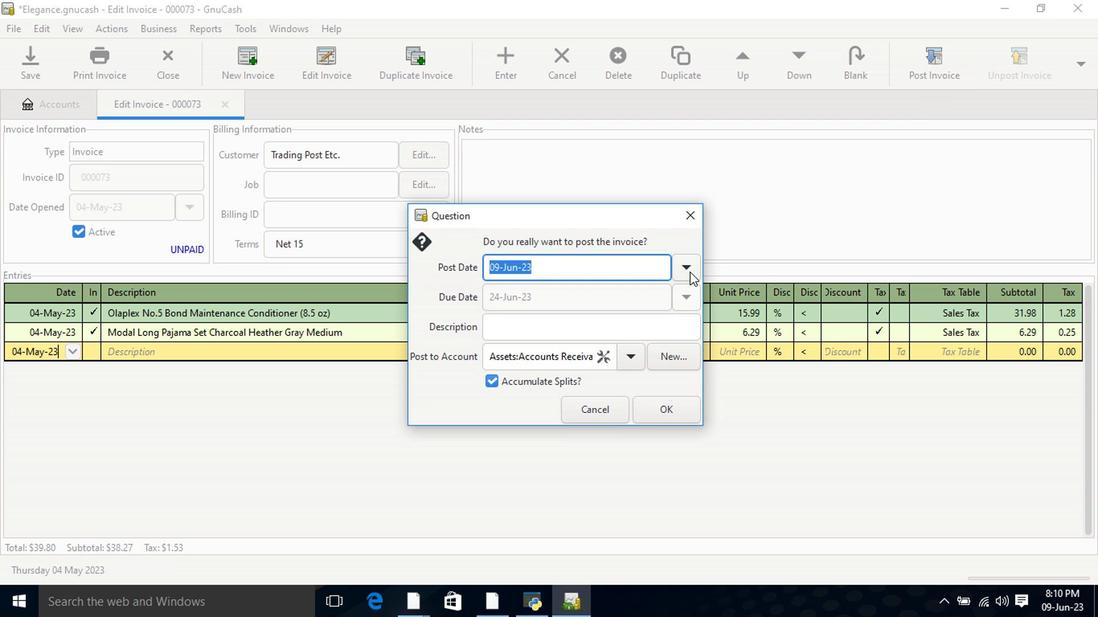 
Action: Mouse pressed left at (688, 269)
Screenshot: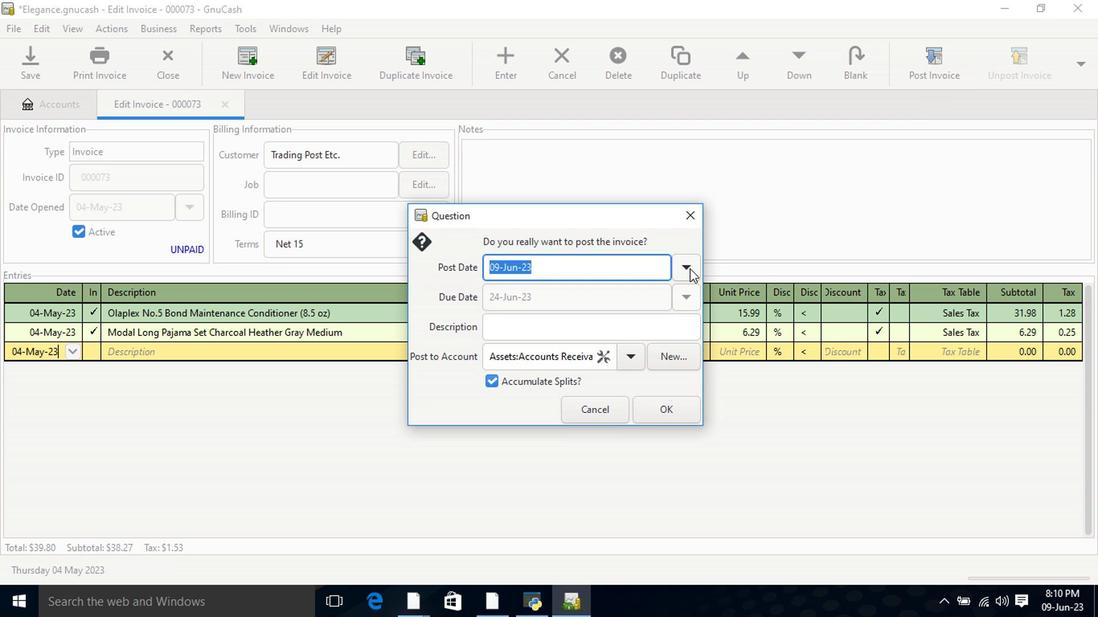 
Action: Mouse moved to (559, 294)
Screenshot: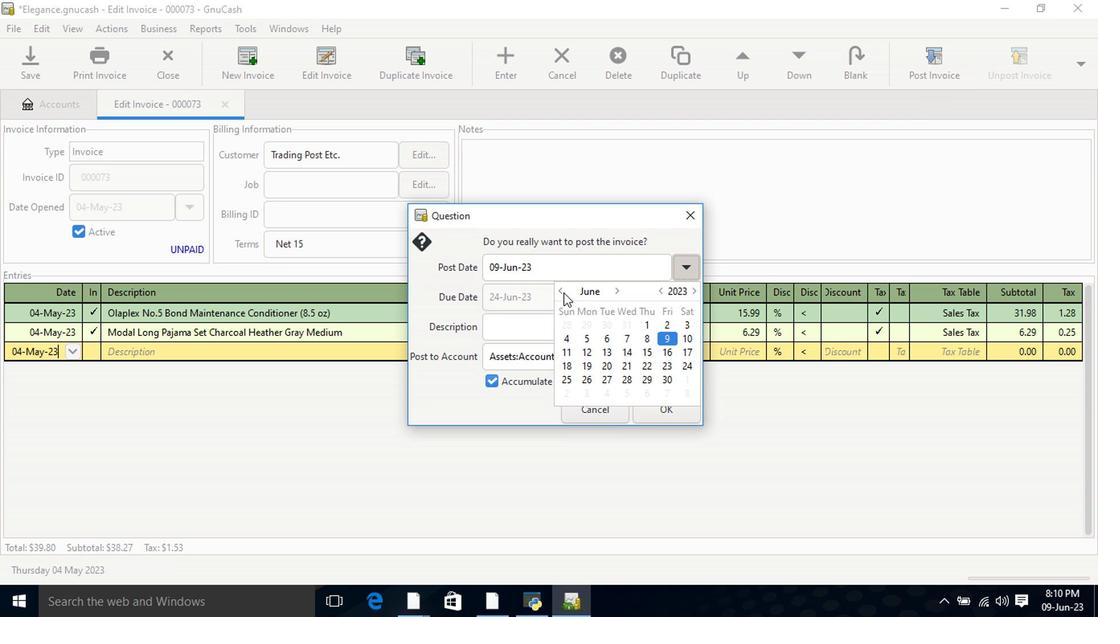 
Action: Mouse pressed left at (559, 294)
Screenshot: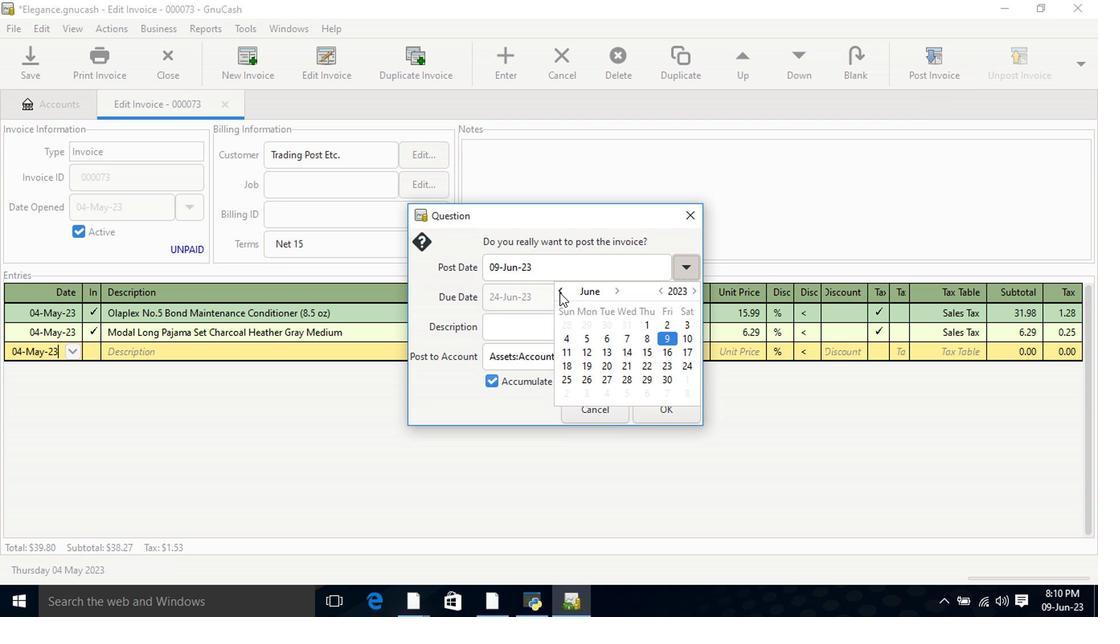 
Action: Mouse moved to (649, 326)
Screenshot: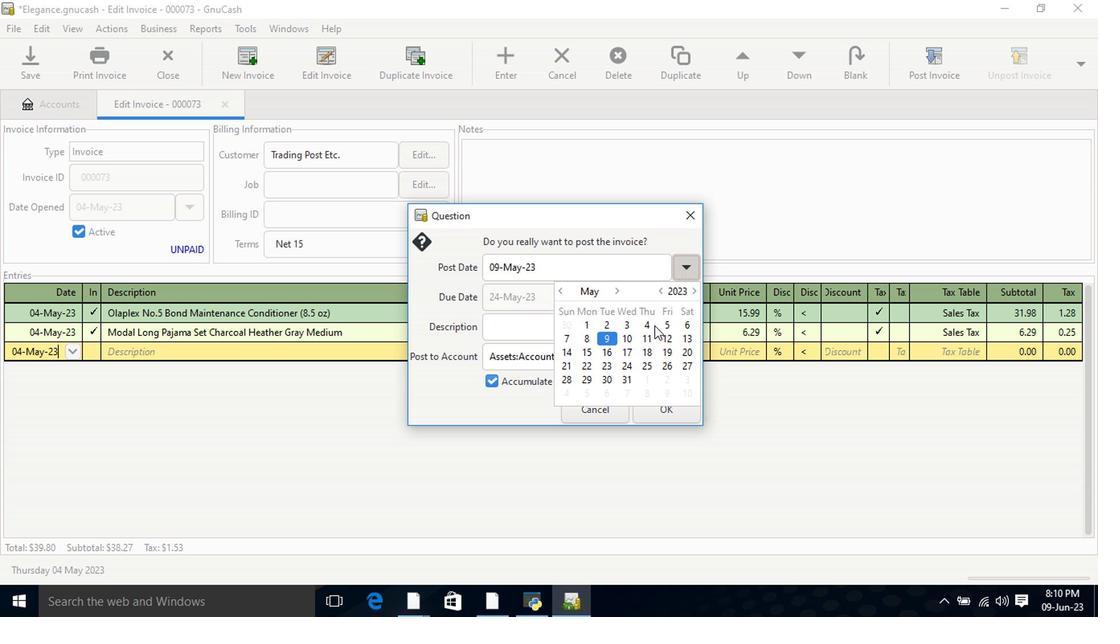
Action: Mouse pressed left at (649, 326)
Screenshot: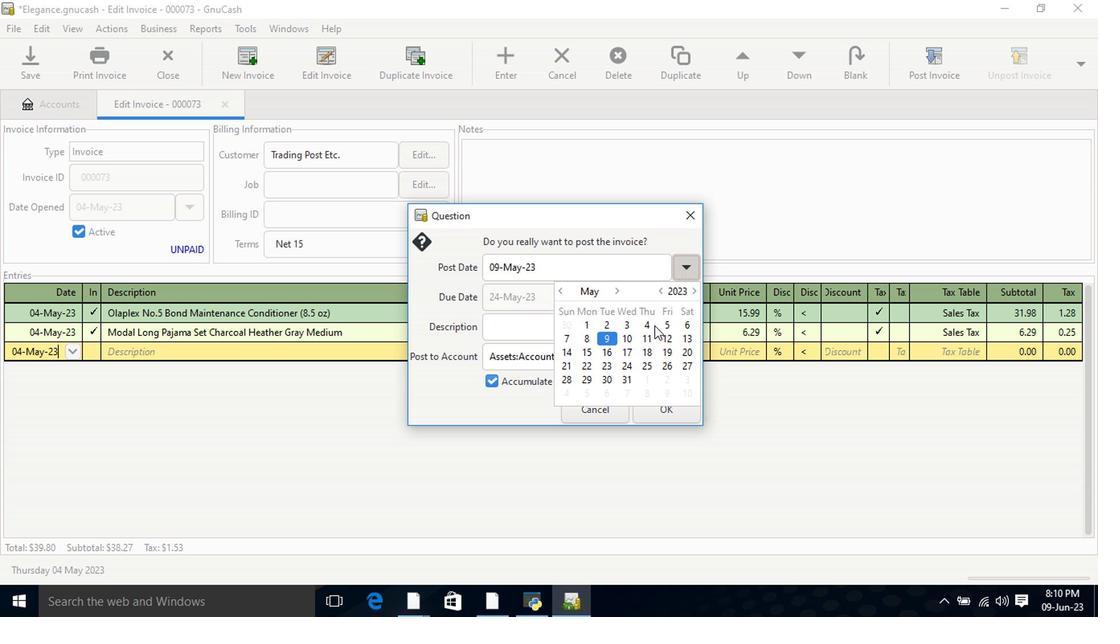 
Action: Mouse moved to (644, 327)
Screenshot: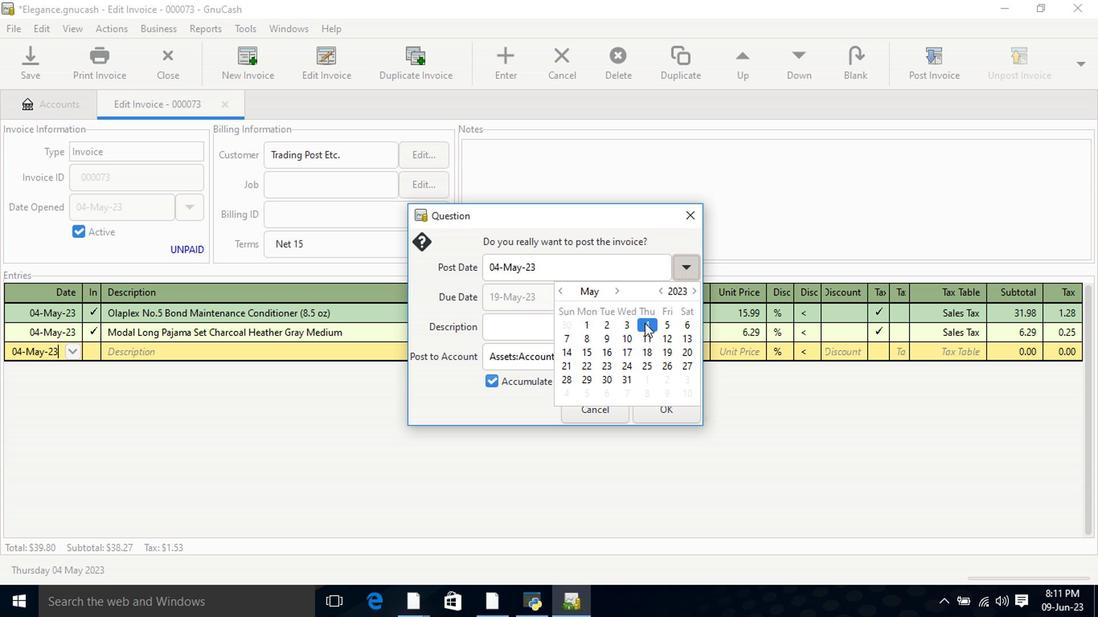 
Action: Mouse pressed left at (644, 327)
Screenshot: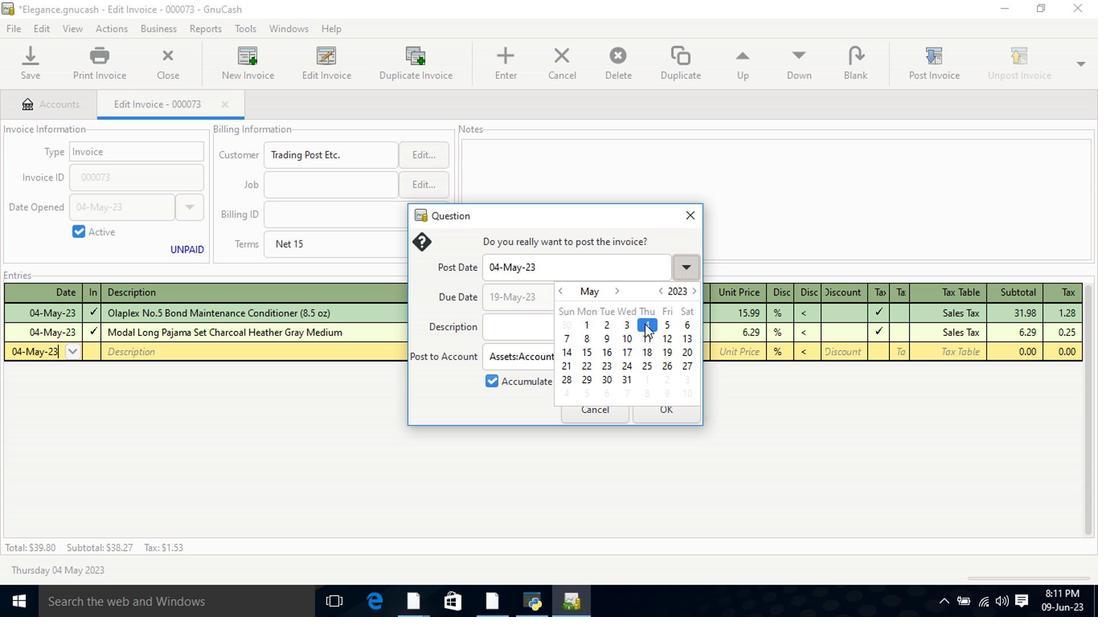 
Action: Mouse pressed left at (644, 327)
Screenshot: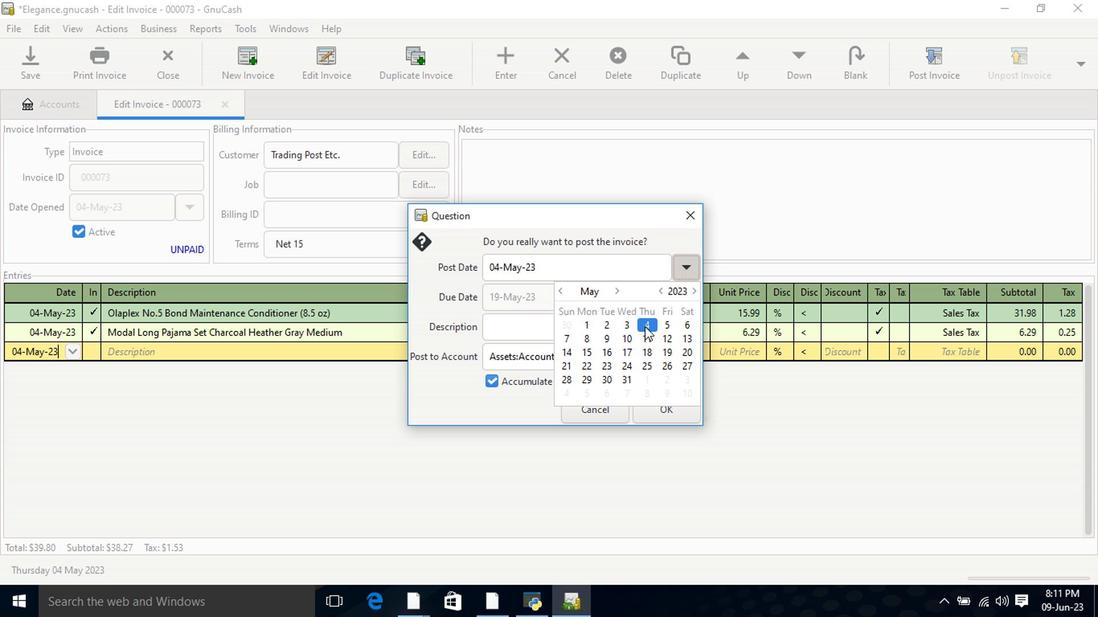 
Action: Mouse moved to (662, 412)
Screenshot: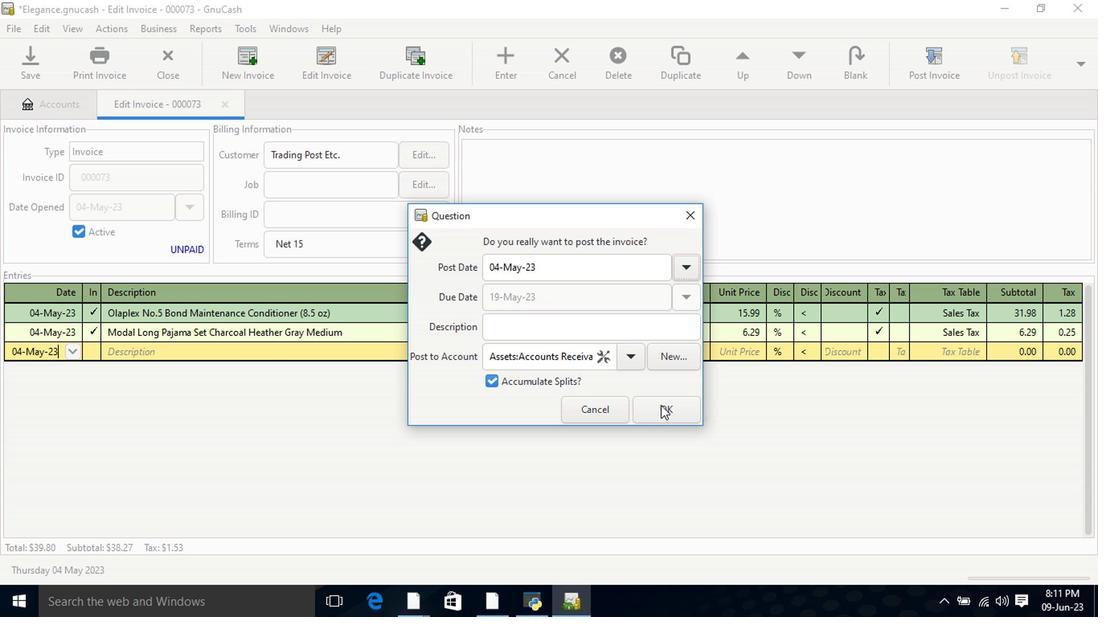 
Action: Mouse pressed left at (662, 412)
Screenshot: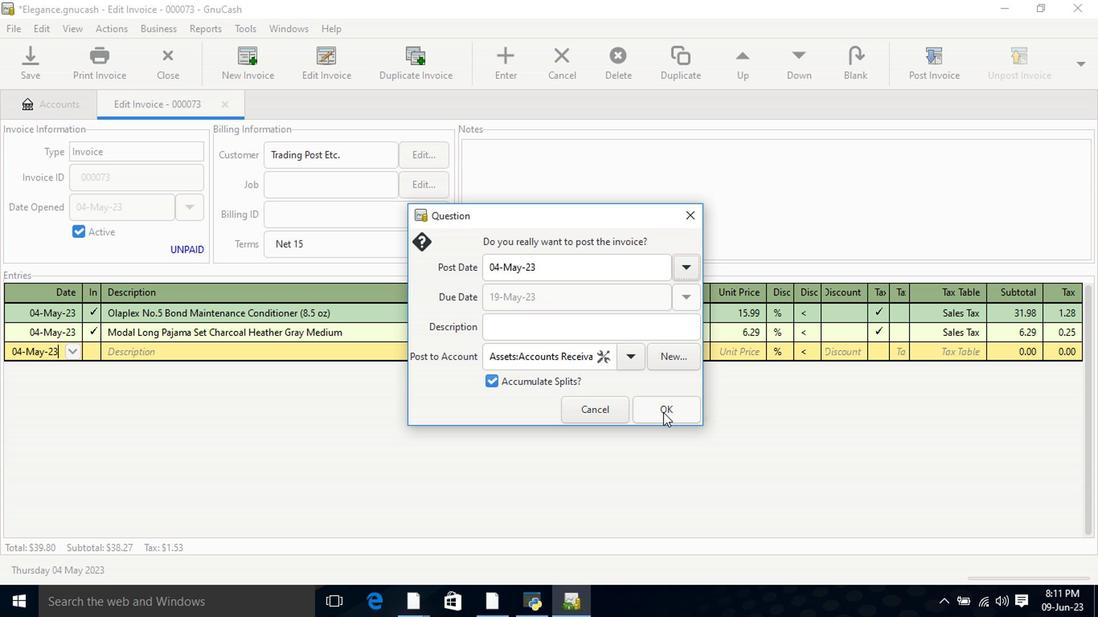 
Action: Mouse moved to (1037, 61)
Screenshot: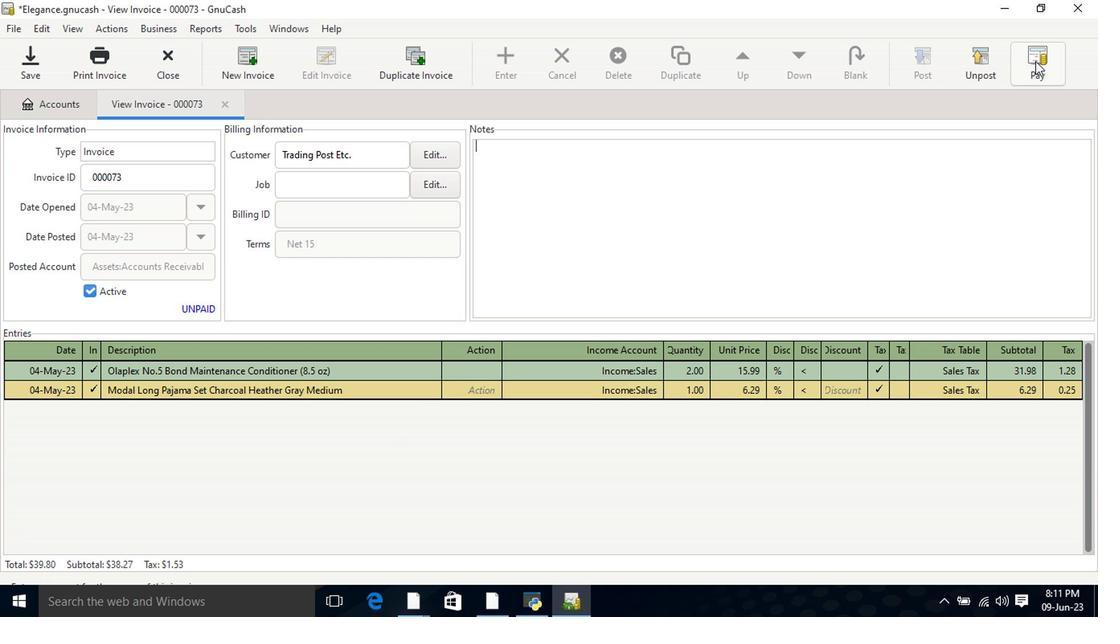
Action: Mouse pressed left at (1037, 61)
Screenshot: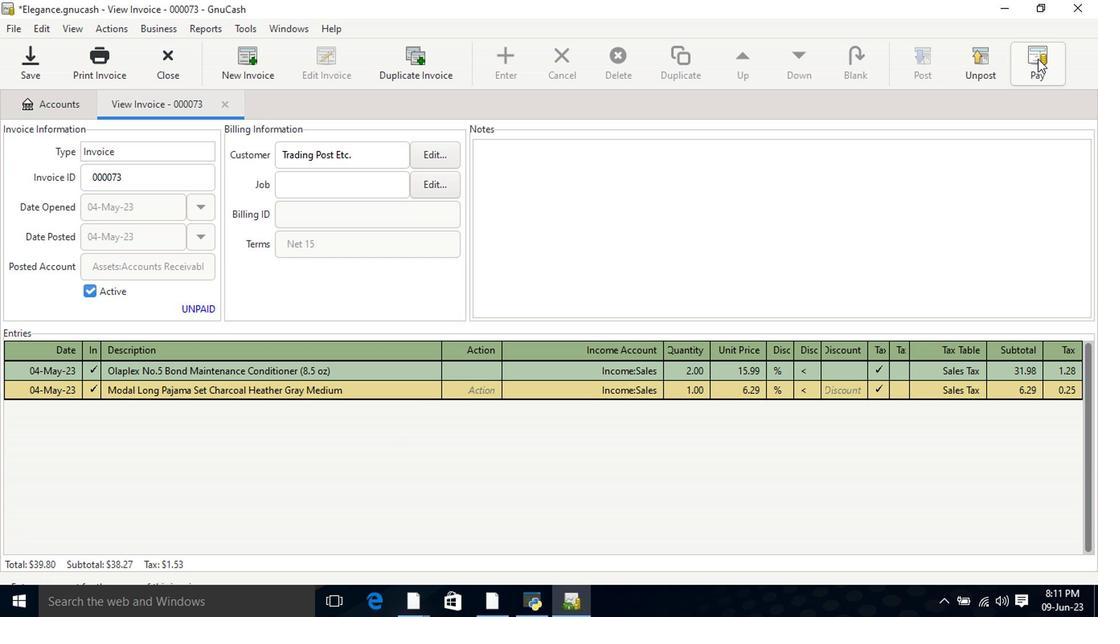
Action: Mouse moved to (488, 312)
Screenshot: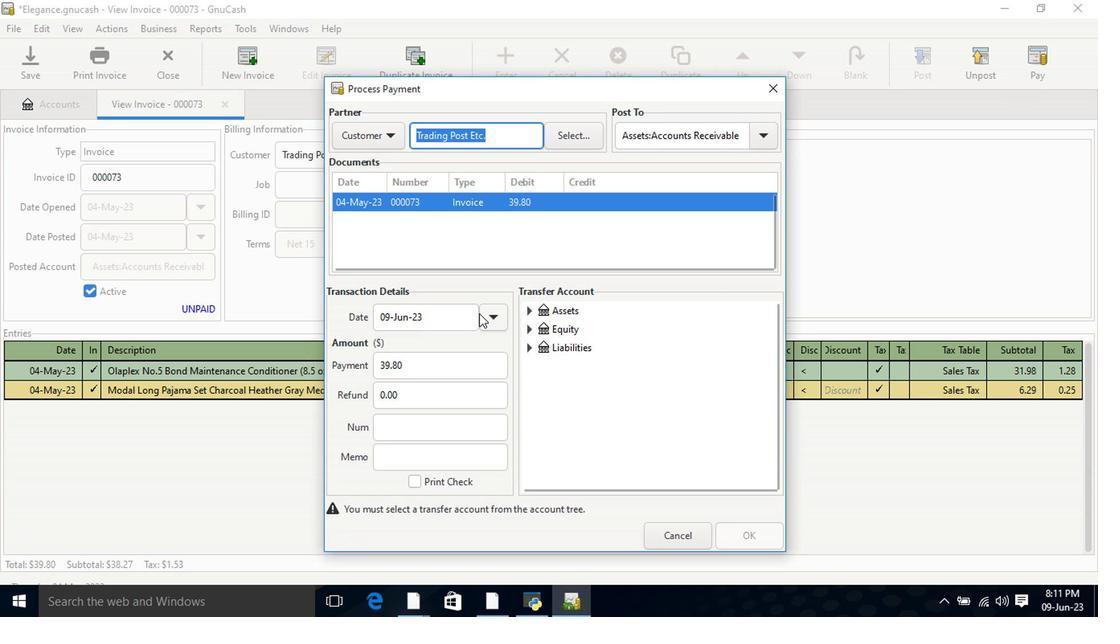 
Action: Mouse pressed left at (488, 312)
Screenshot: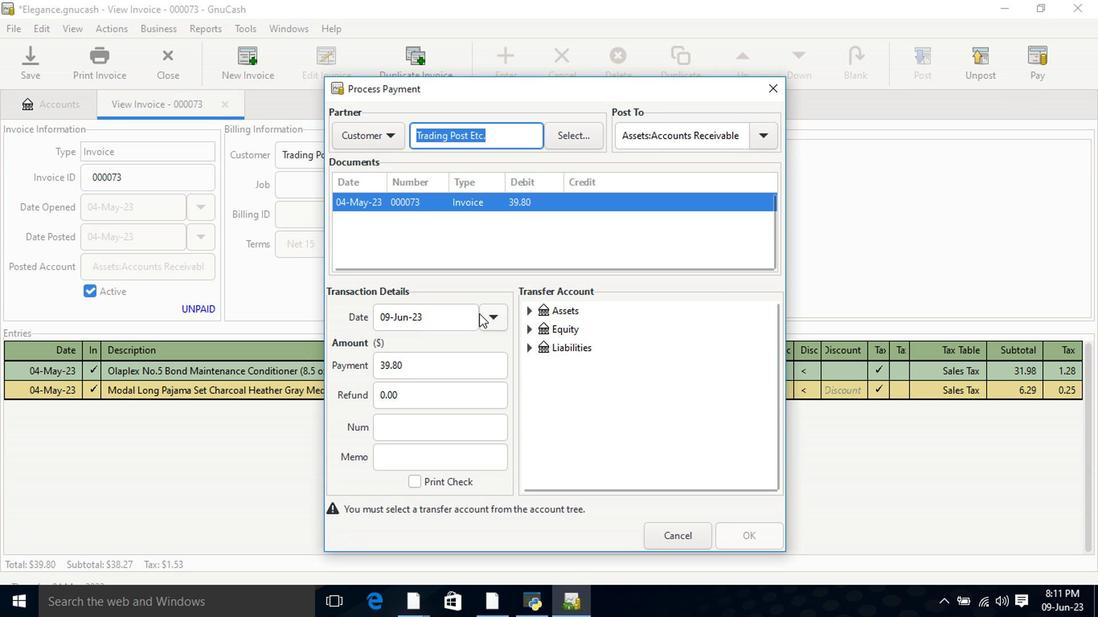 
Action: Mouse moved to (363, 343)
Screenshot: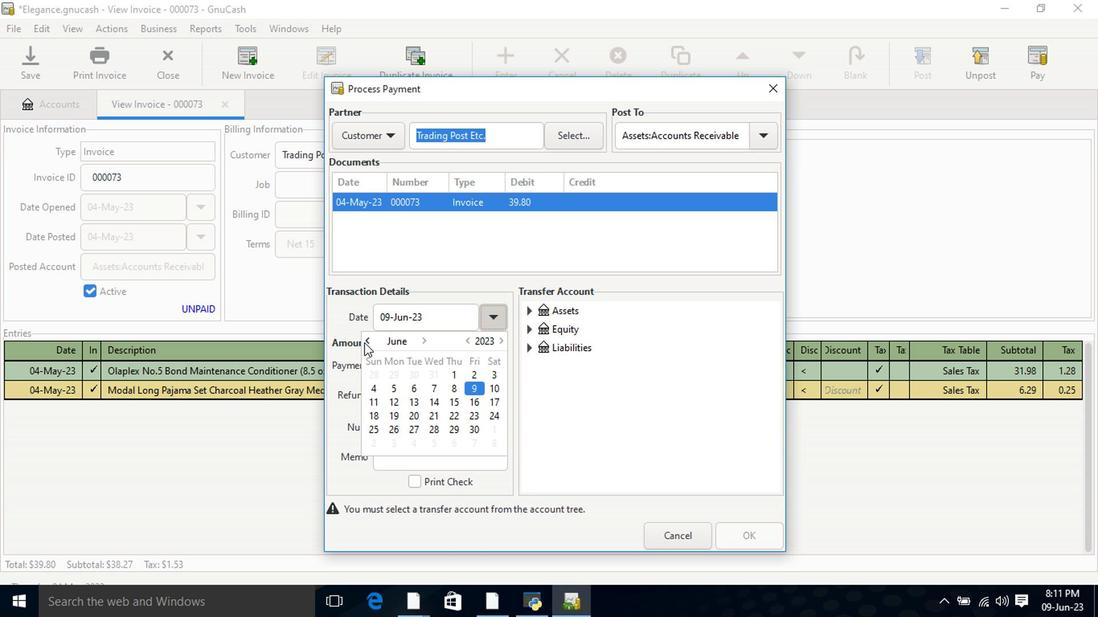 
Action: Mouse pressed left at (363, 343)
Screenshot: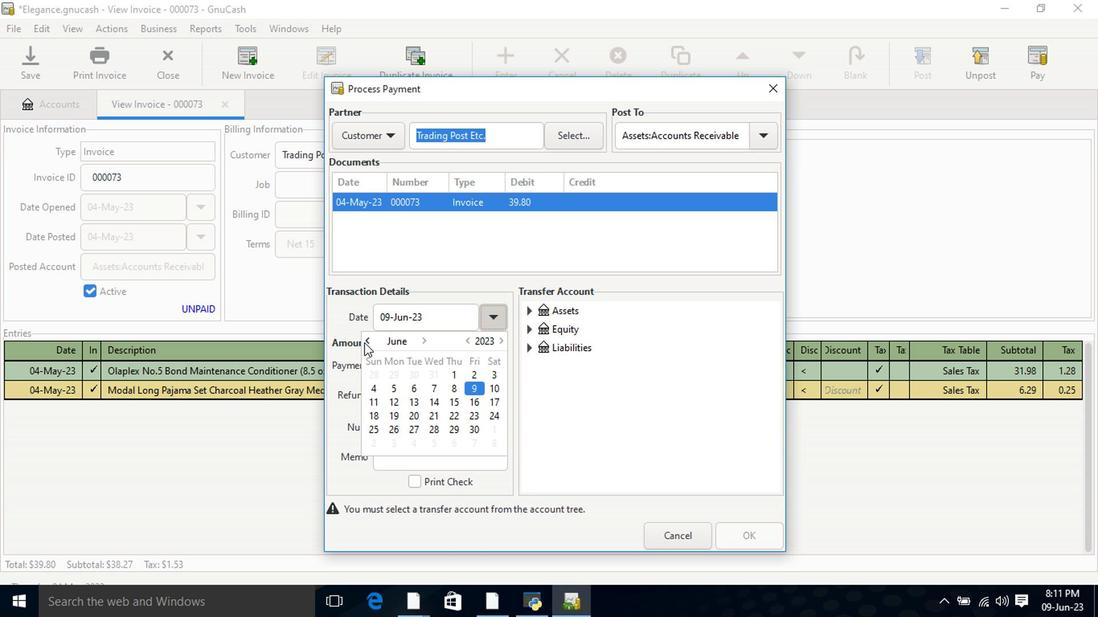 
Action: Mouse moved to (458, 405)
Screenshot: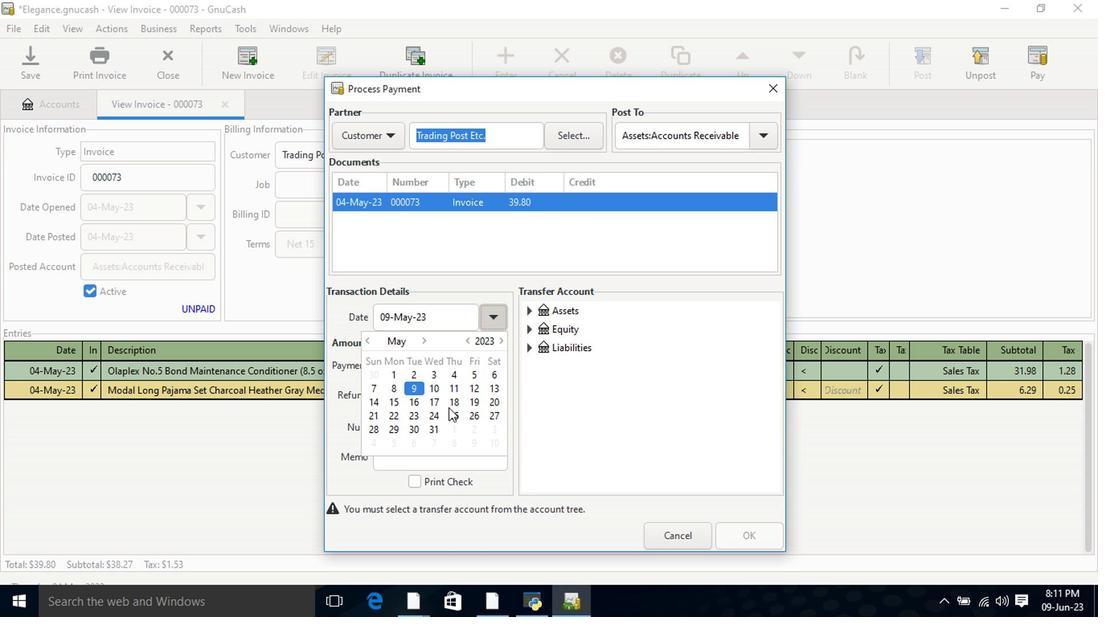 
Action: Mouse pressed left at (458, 405)
Screenshot: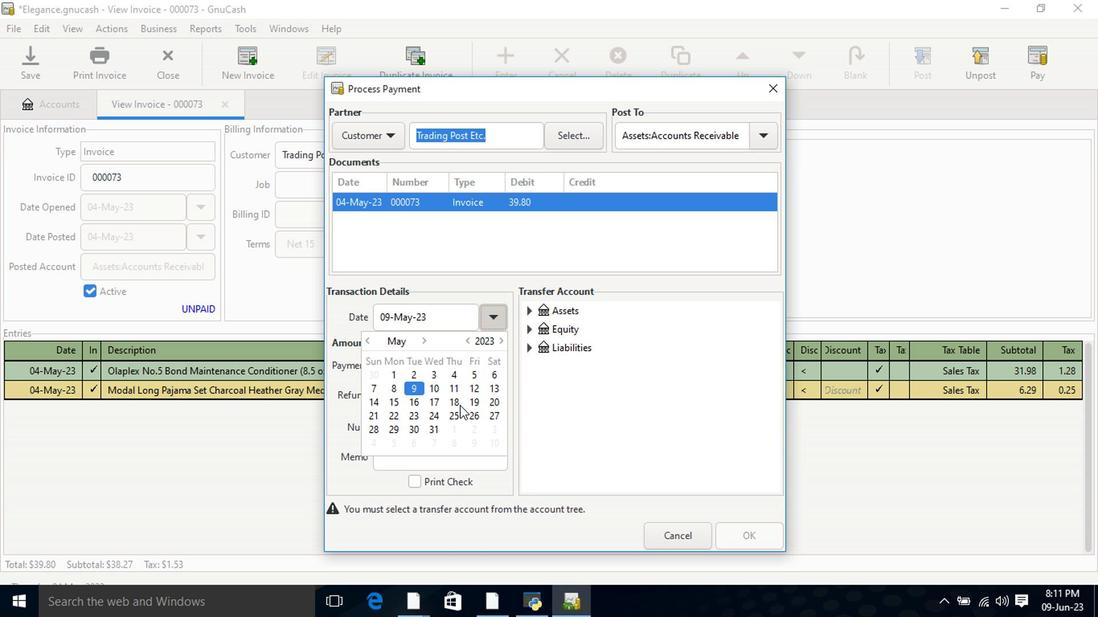 
Action: Mouse pressed left at (458, 405)
Screenshot: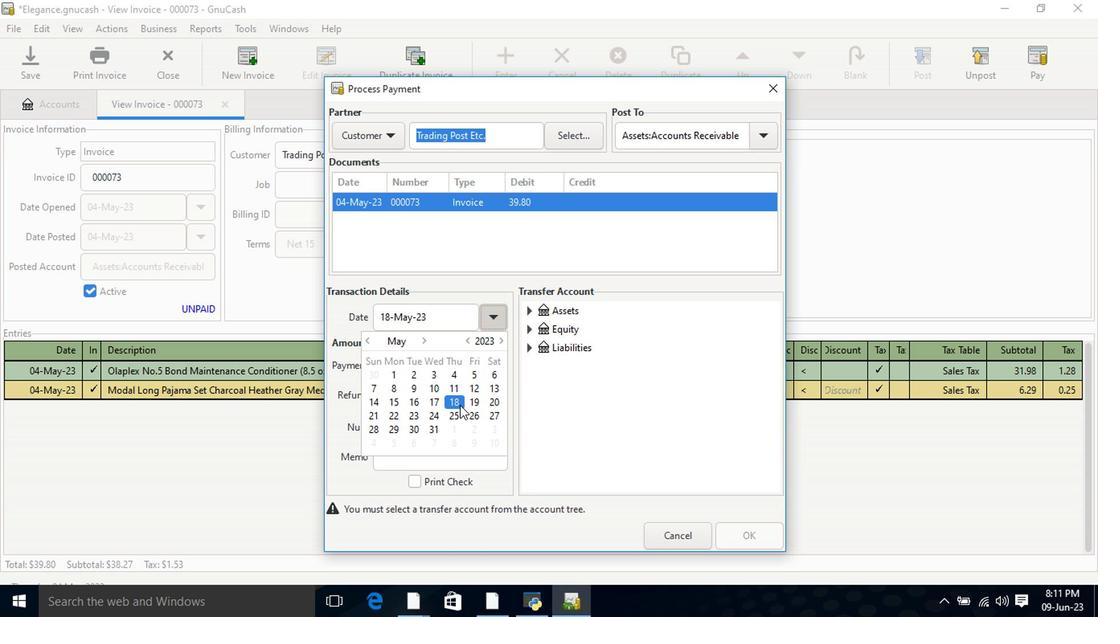 
Action: Mouse moved to (526, 312)
Screenshot: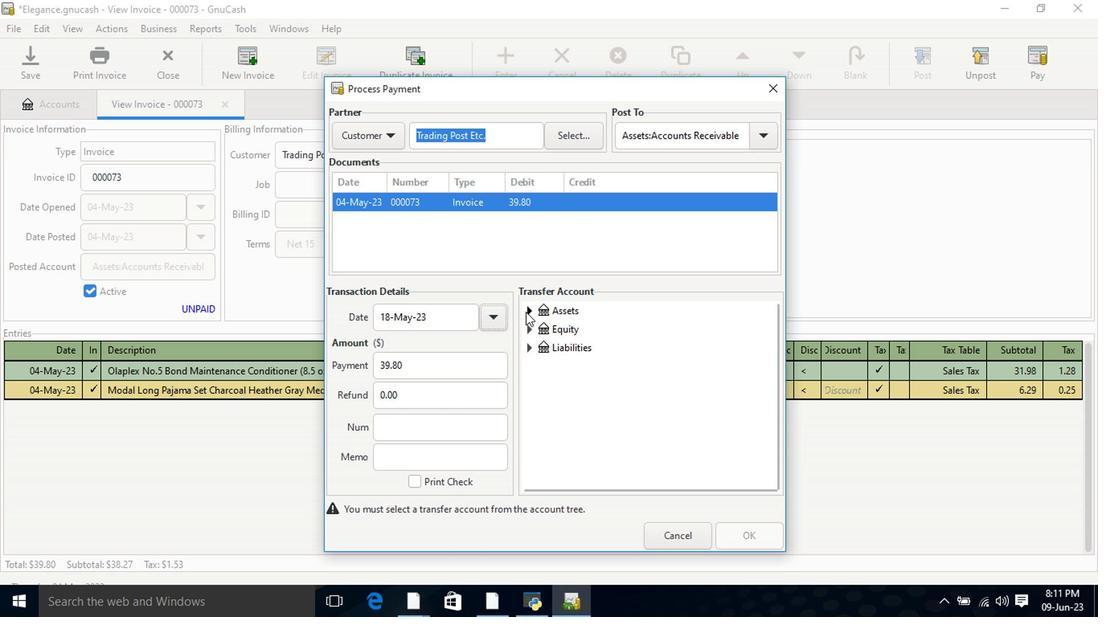 
Action: Mouse pressed left at (526, 312)
Screenshot: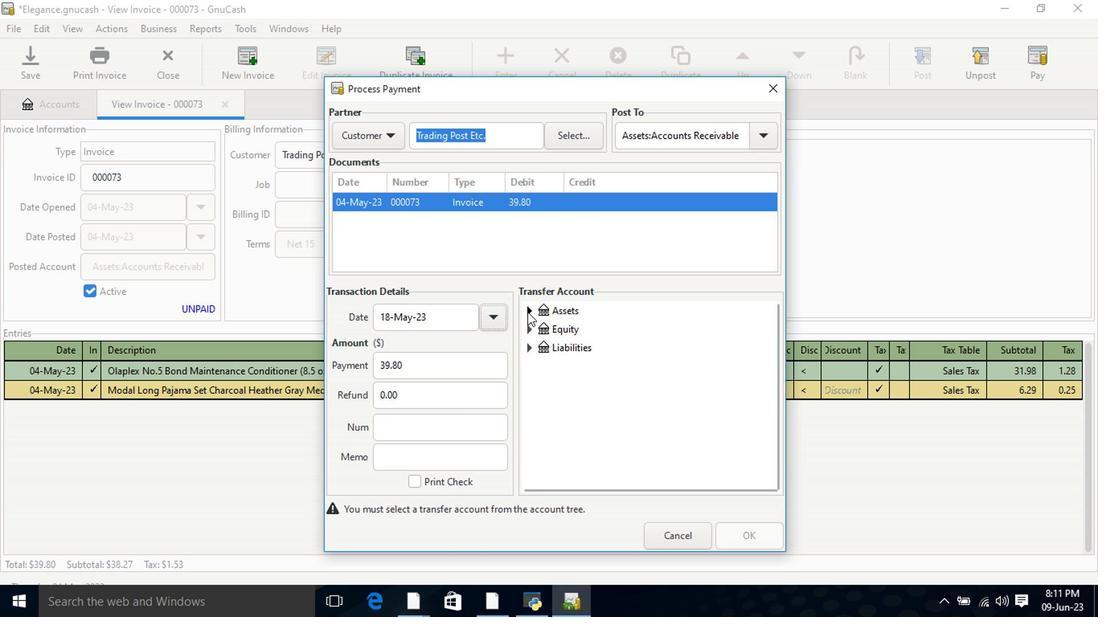 
Action: Mouse moved to (544, 329)
Screenshot: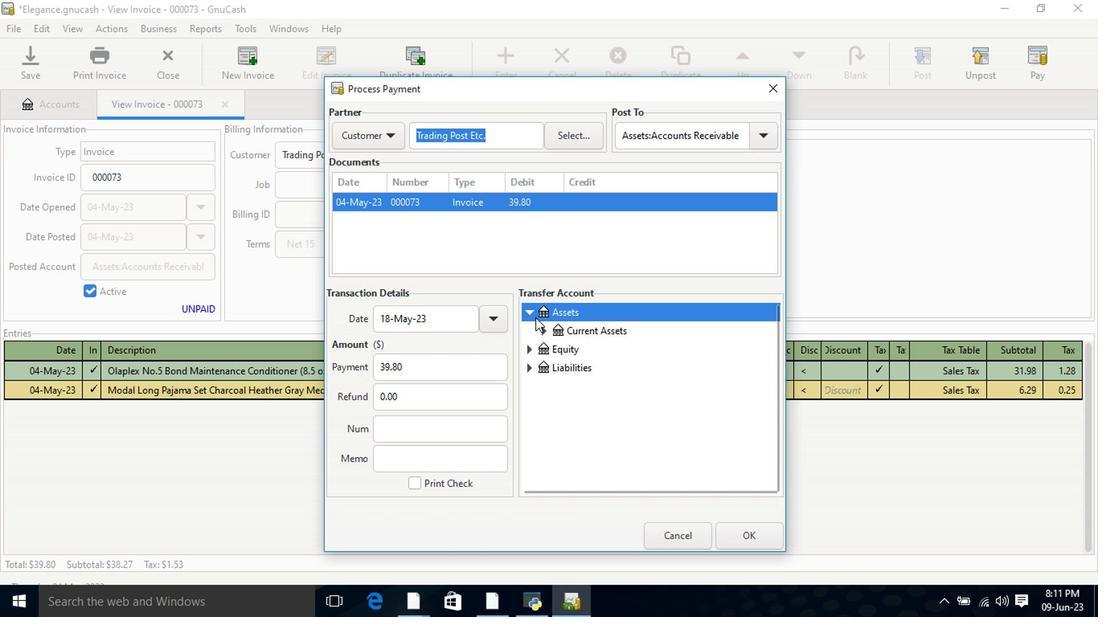
Action: Mouse pressed left at (544, 329)
Screenshot: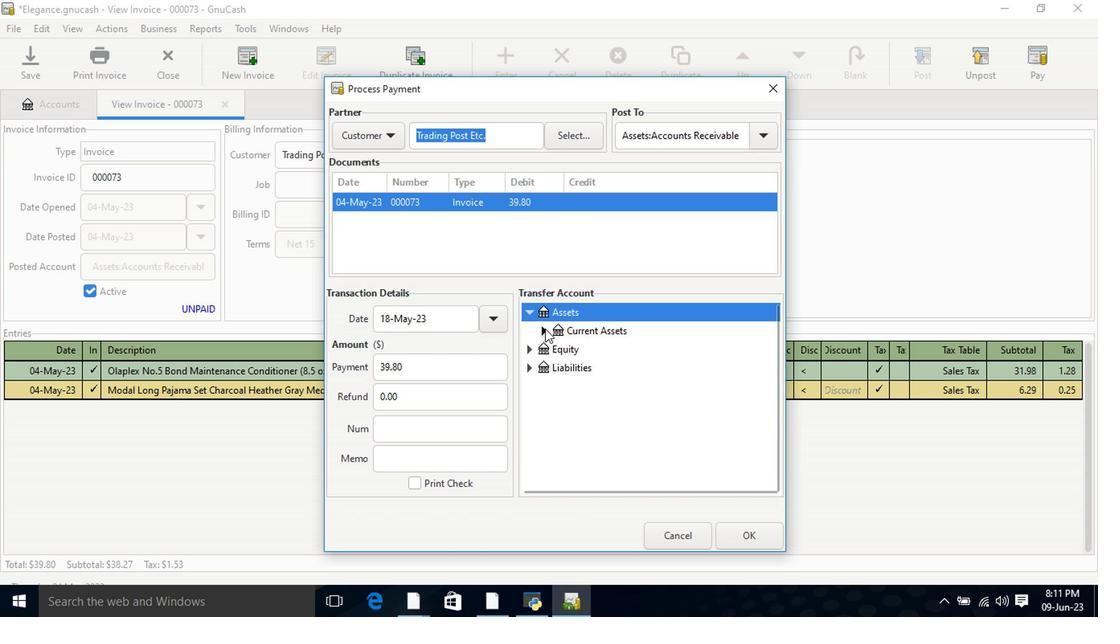
Action: Mouse moved to (577, 350)
Screenshot: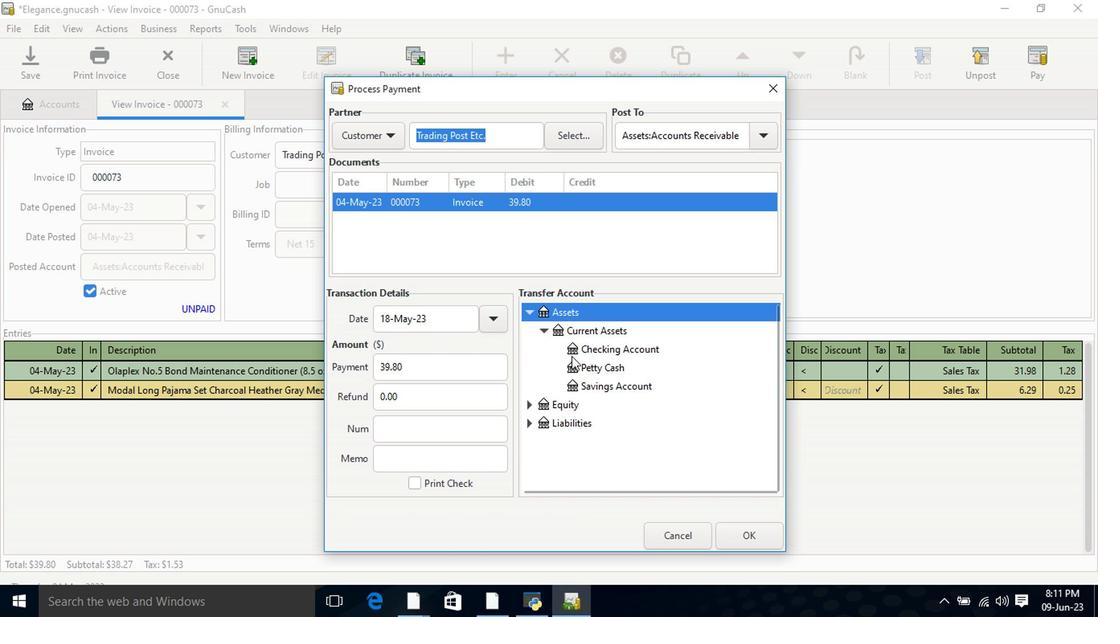 
Action: Mouse pressed left at (577, 350)
Screenshot: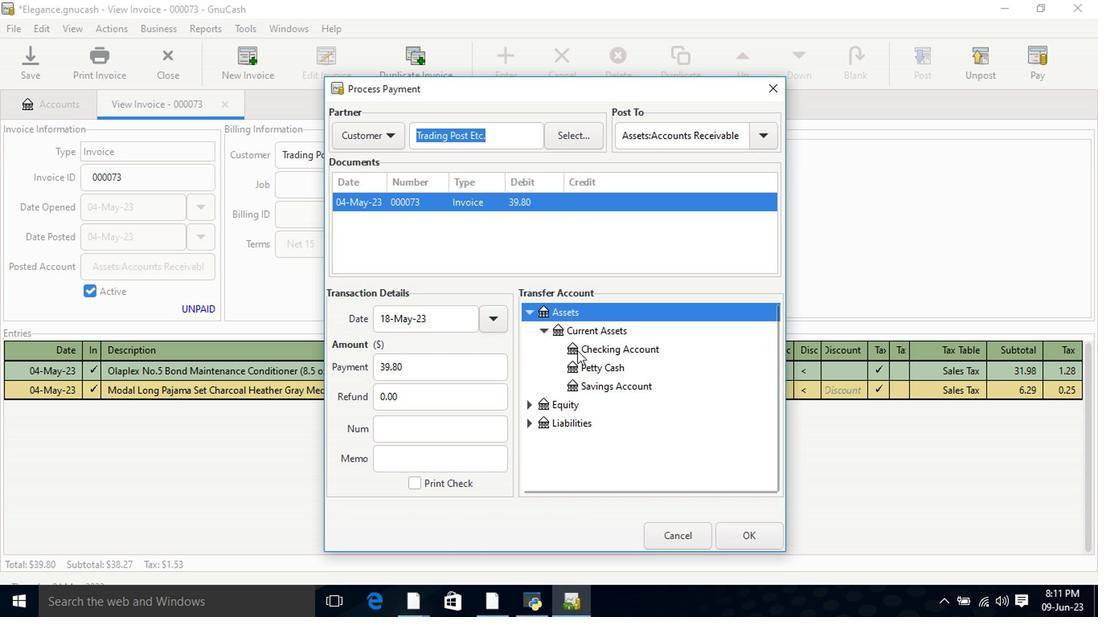 
Action: Mouse moved to (741, 536)
Screenshot: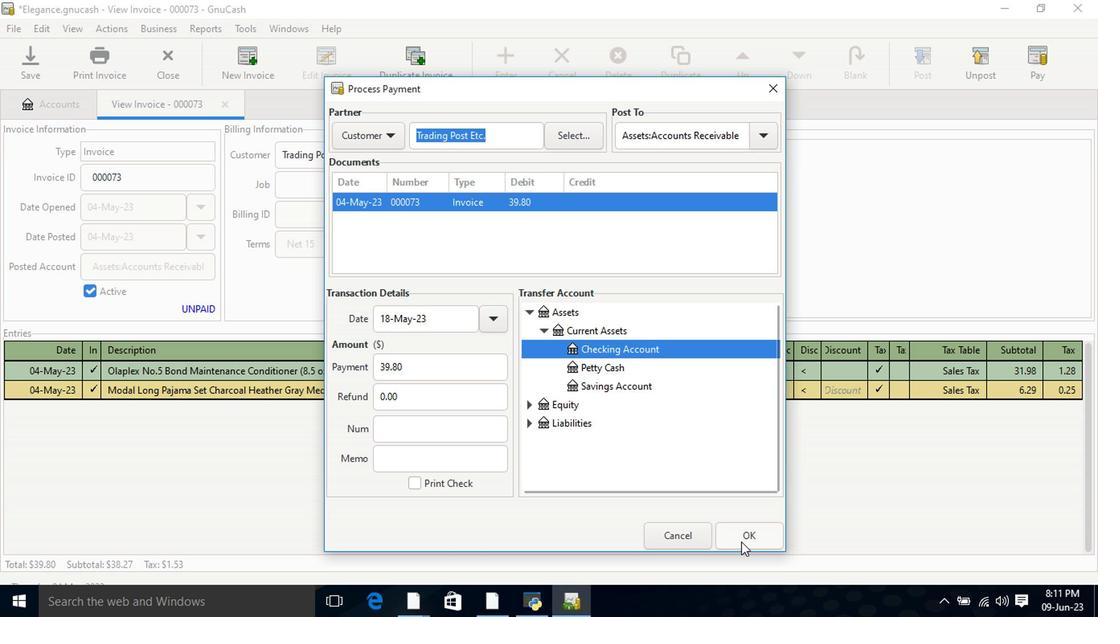 
Action: Mouse pressed left at (741, 536)
Screenshot: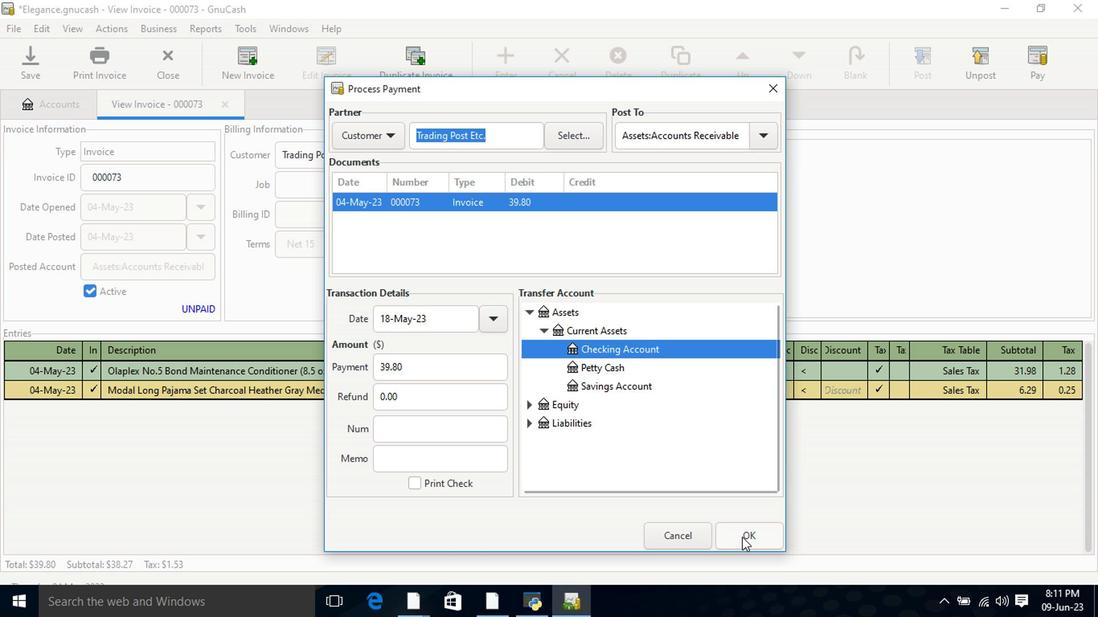 
Action: Mouse moved to (99, 63)
Screenshot: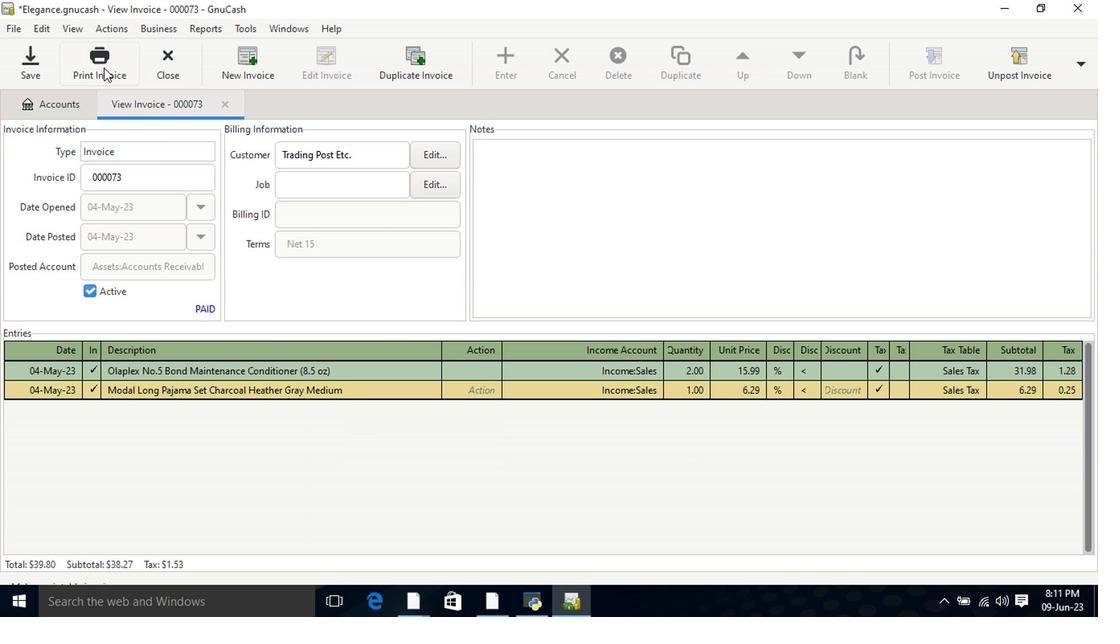 
Action: Mouse pressed left at (99, 63)
Screenshot: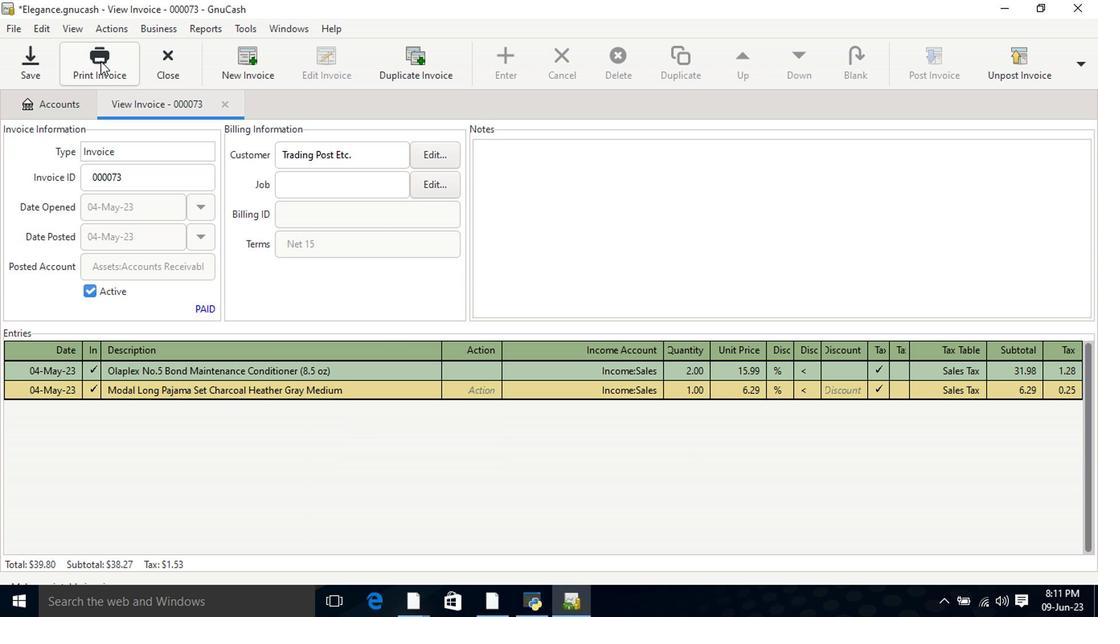 
Action: Mouse moved to (748, 65)
Screenshot: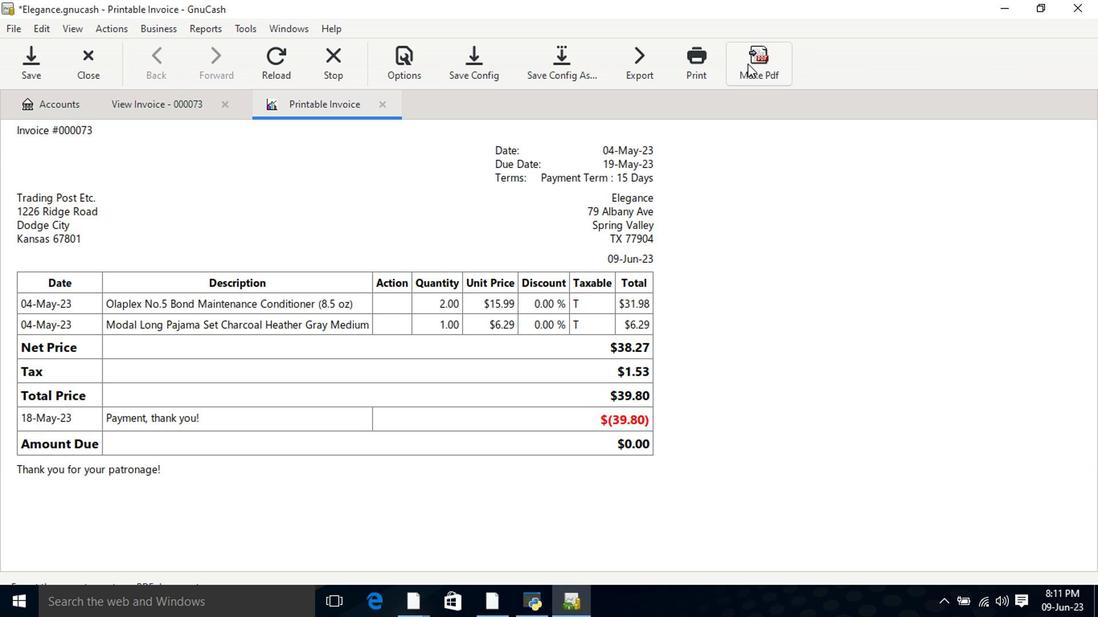 
Action: Mouse pressed left at (748, 65)
Screenshot: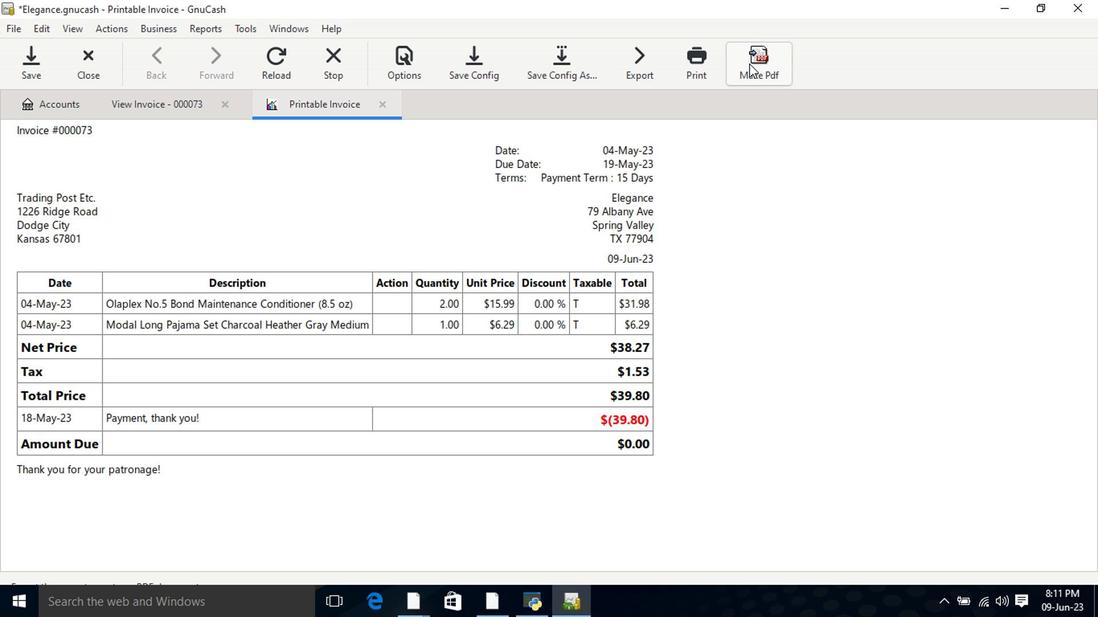 
Action: Mouse moved to (733, 362)
Screenshot: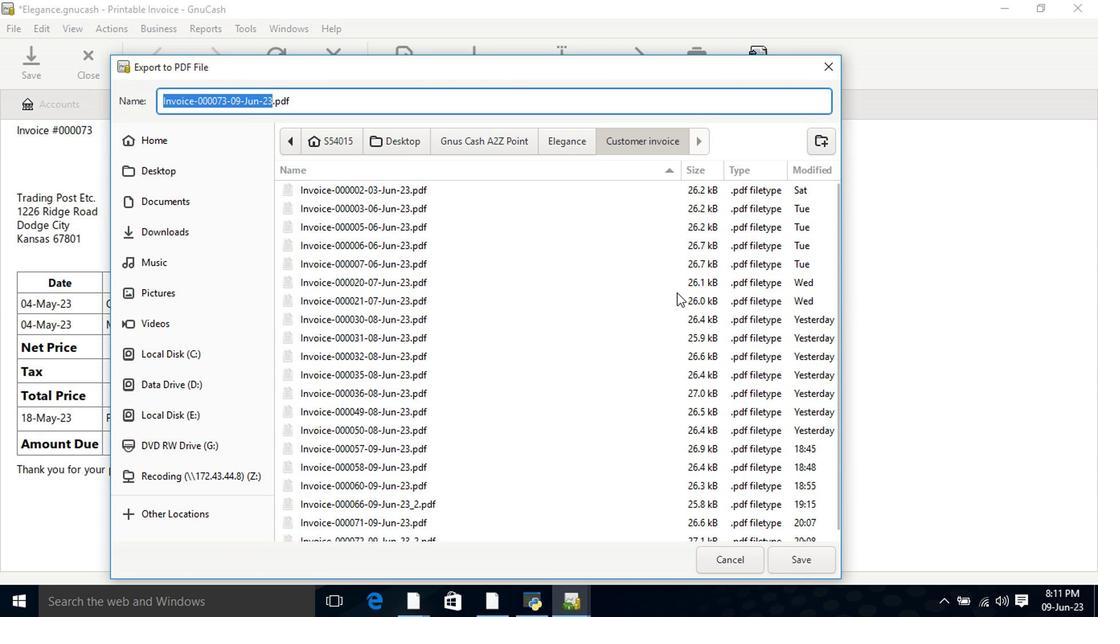 
Action: Mouse scrolled (733, 361) with delta (0, 0)
Screenshot: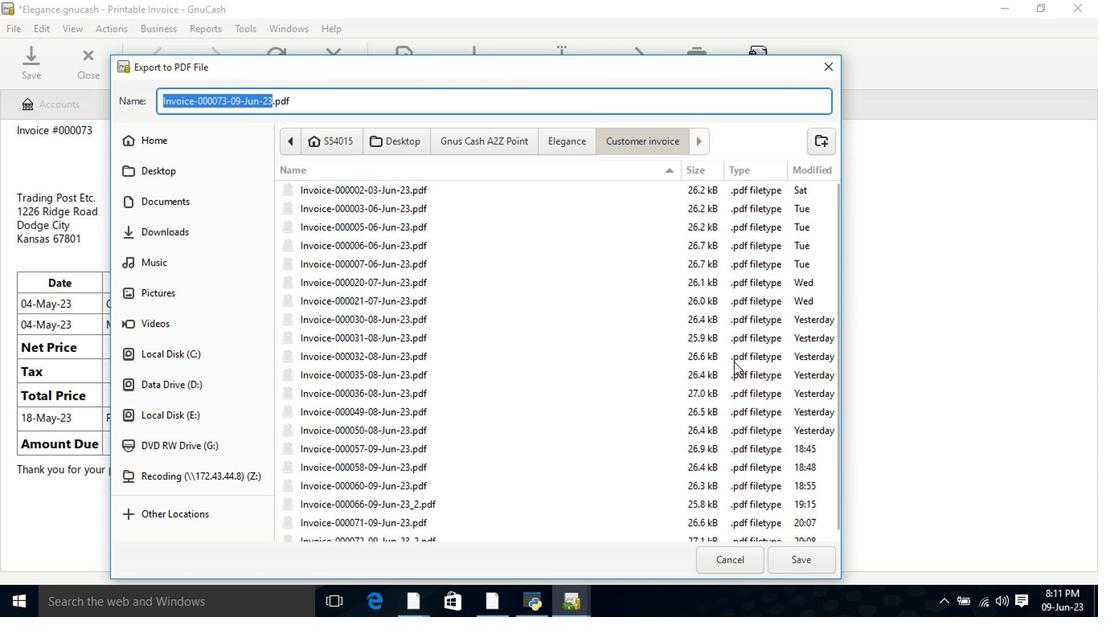 
Action: Mouse scrolled (733, 361) with delta (0, 0)
Screenshot: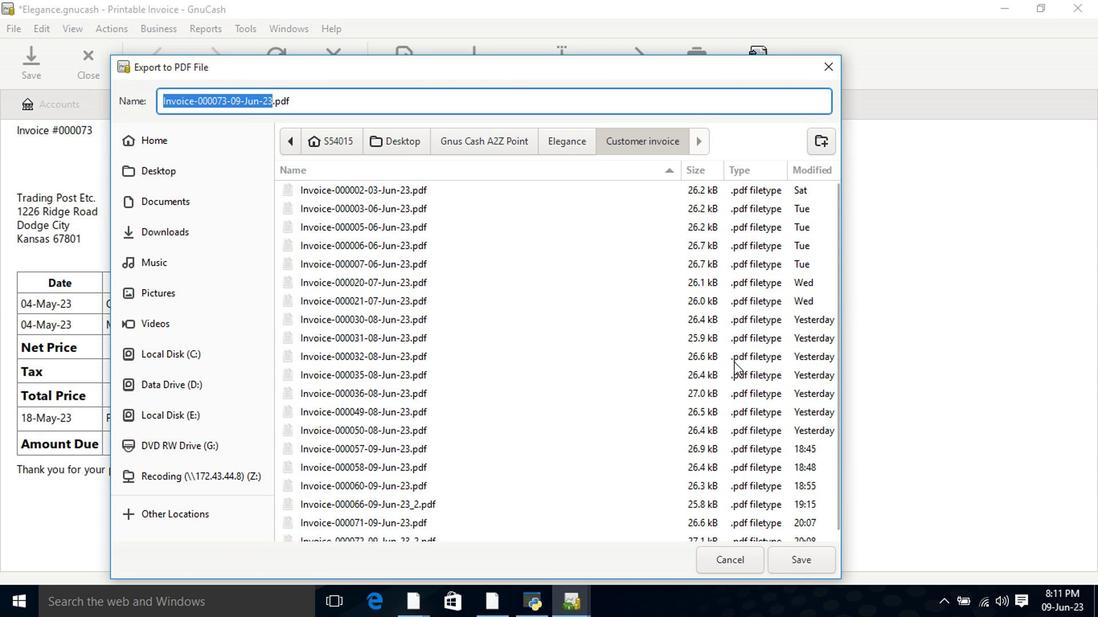 
Action: Mouse moved to (733, 362)
Screenshot: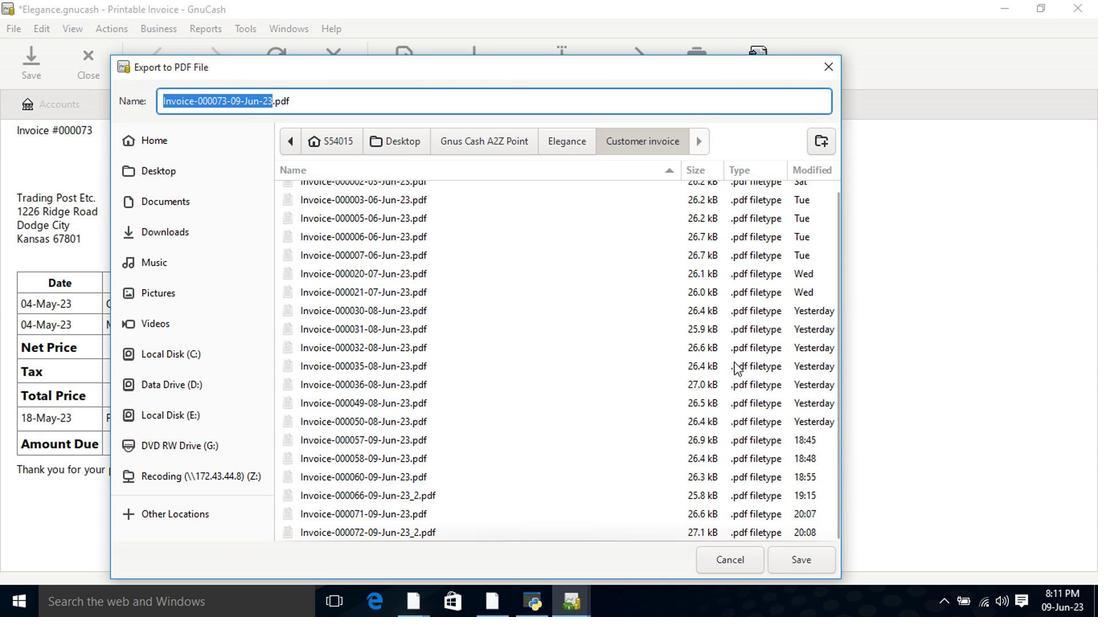 
Action: Mouse scrolled (733, 361) with delta (0, 0)
Screenshot: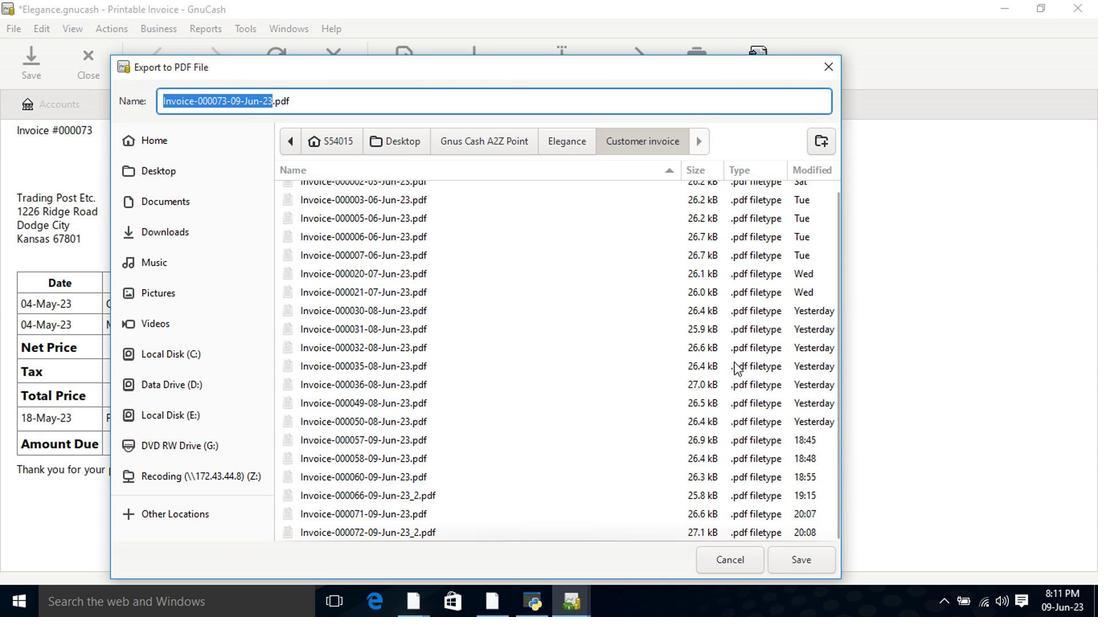 
Action: Mouse moved to (729, 380)
Screenshot: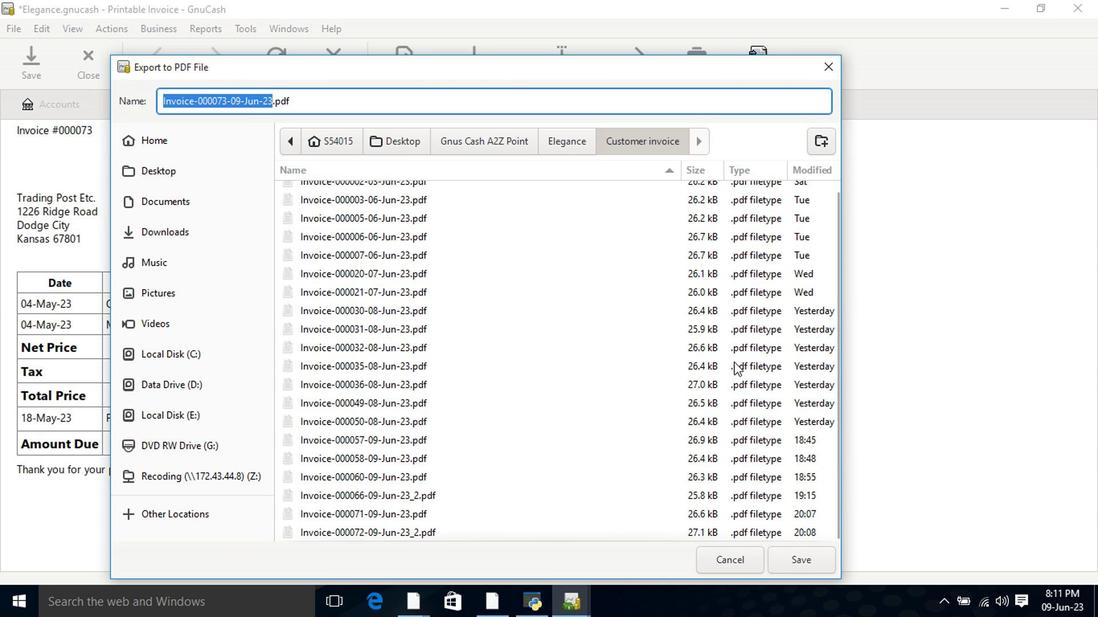 
Action: Mouse scrolled (731, 371) with delta (0, 0)
Screenshot: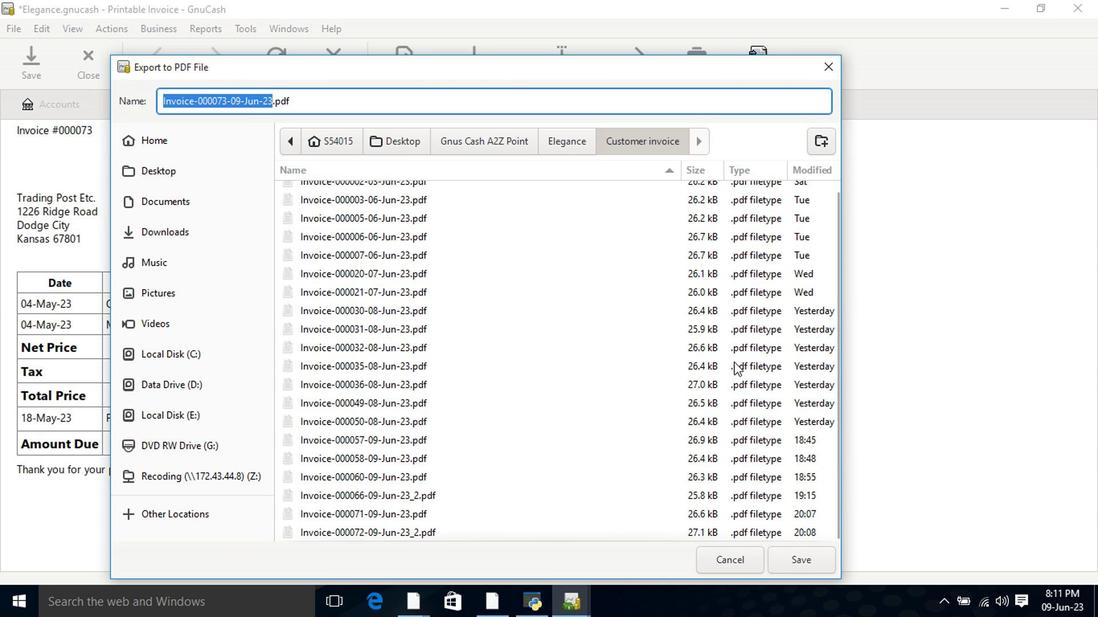 
Action: Mouse moved to (726, 399)
Screenshot: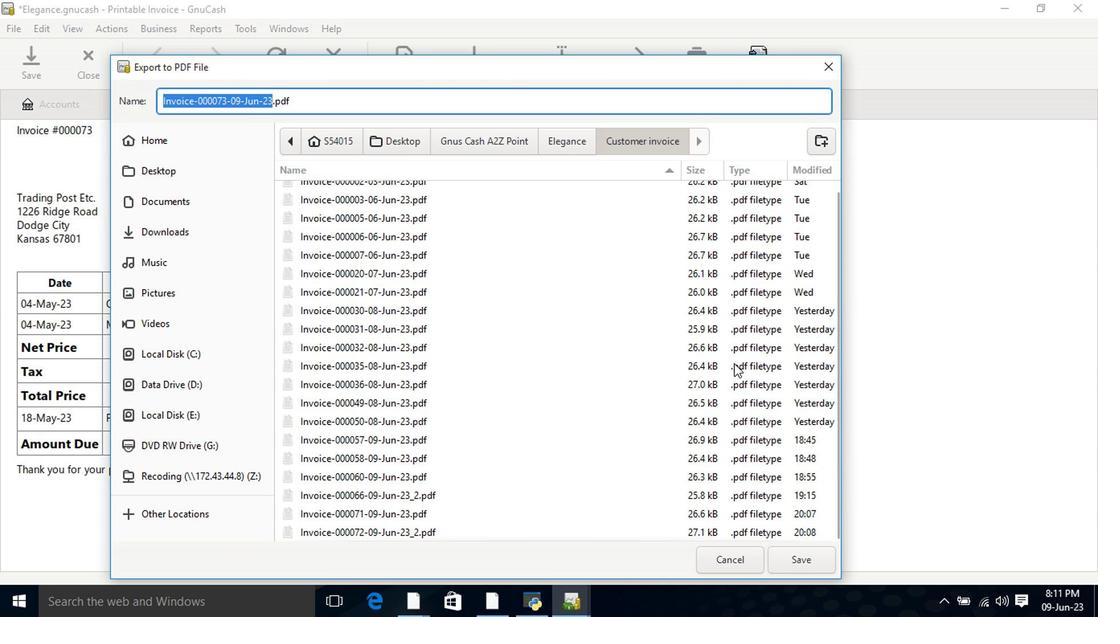 
Action: Mouse scrolled (730, 374) with delta (0, -1)
Screenshot: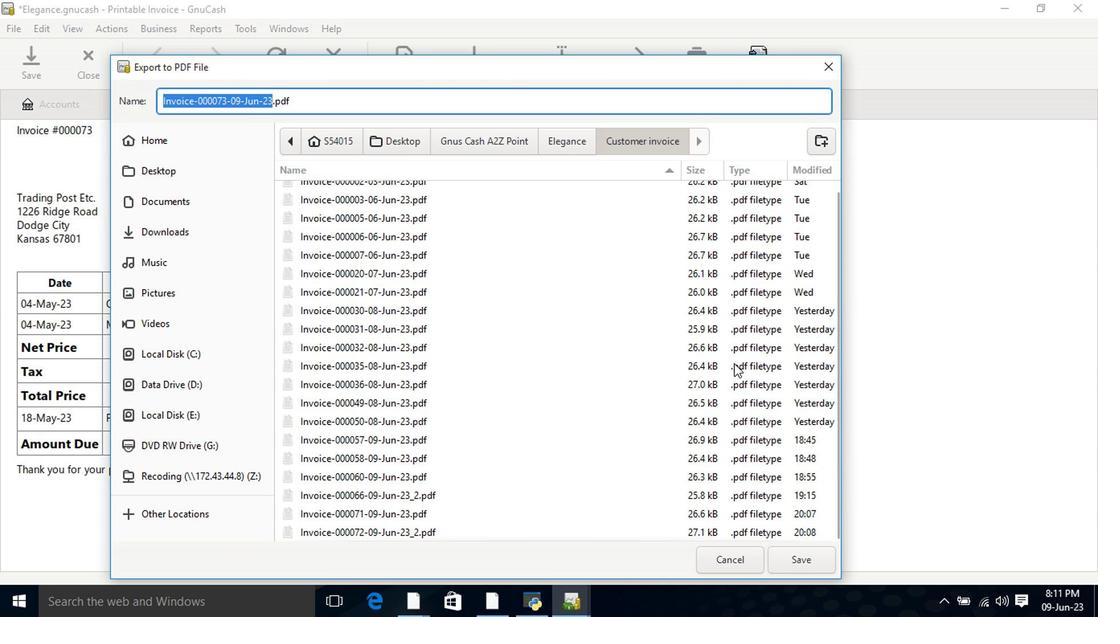 
Action: Mouse moved to (799, 564)
Screenshot: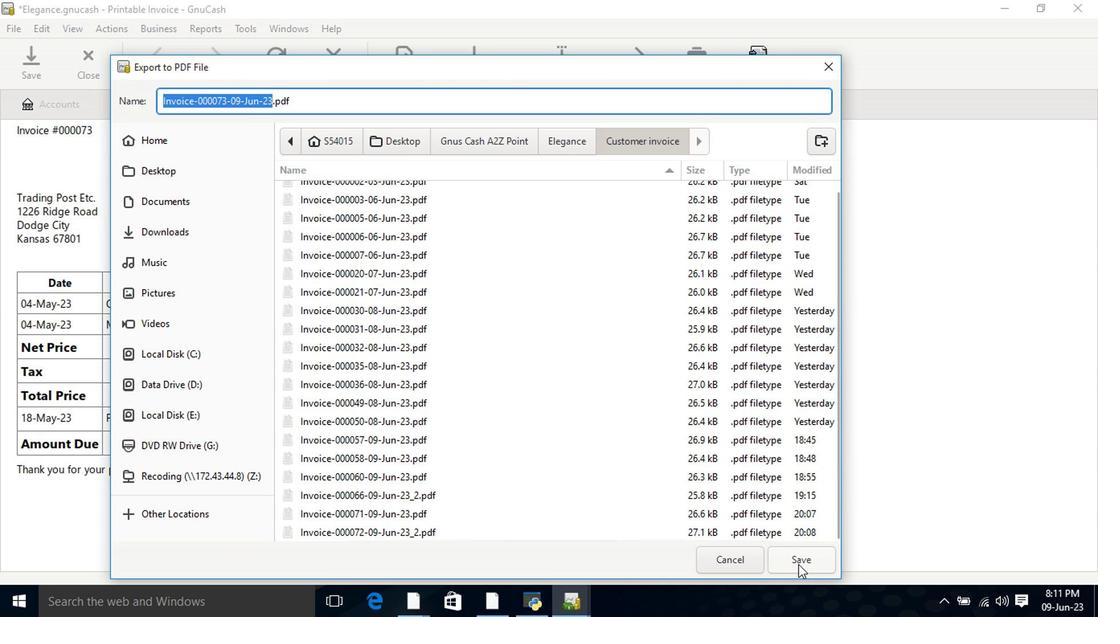 
Action: Mouse pressed left at (799, 564)
Screenshot: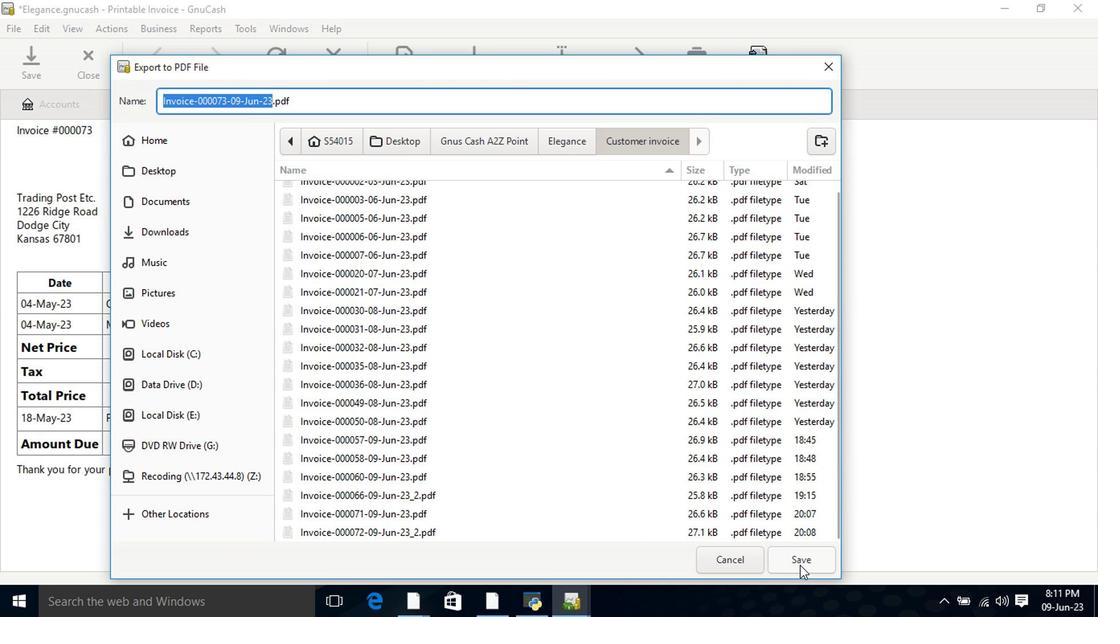 
Action: Mouse moved to (831, 450)
Screenshot: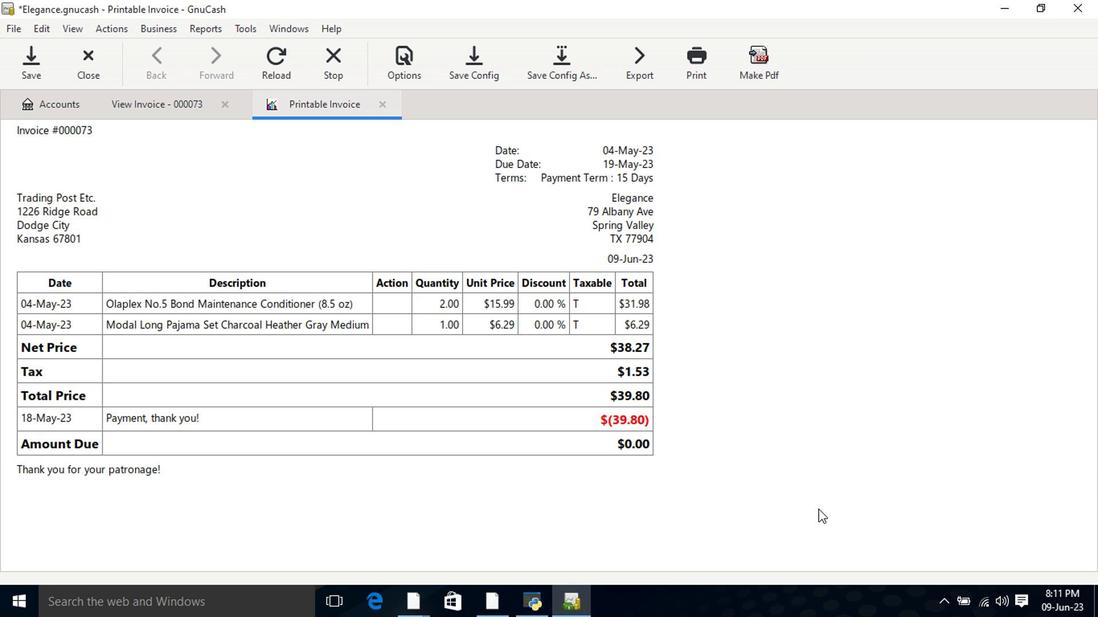 
